 Task: Find connections with filter location Huaiyuan Chengguanzhen with filter topic #jobsearchwith filter profile language German with filter current company Mettl with filter school St. Aloysius College, Mangalore-575003 with filter industry Mobile Food Services with filter service category UX Research with filter keywords title Front Desk Associate
Action: Mouse moved to (498, 80)
Screenshot: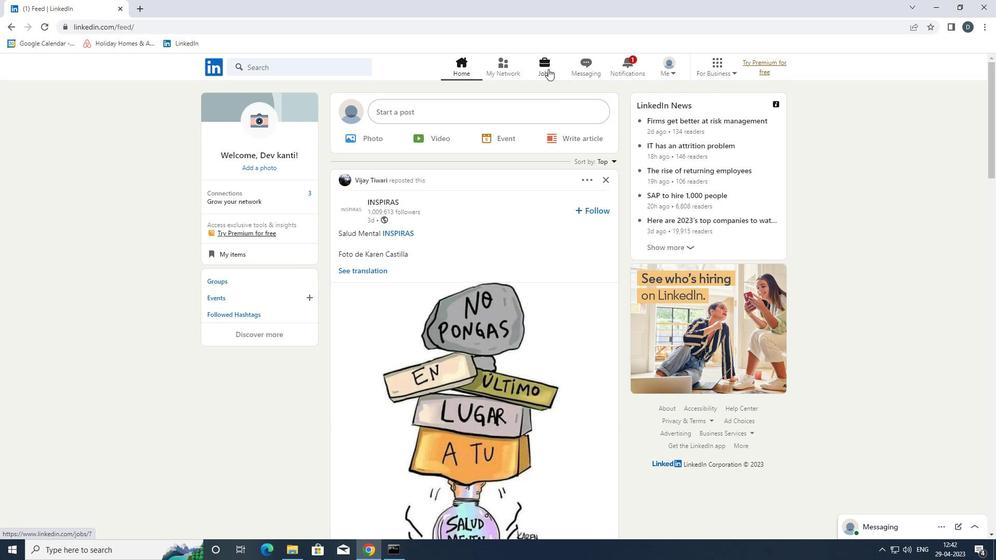 
Action: Mouse pressed left at (498, 80)
Screenshot: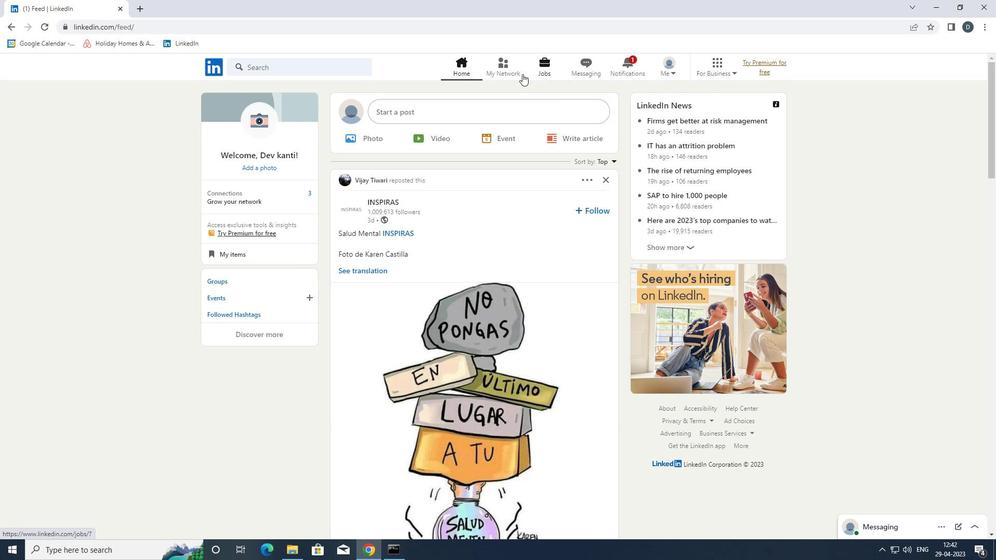 
Action: Mouse moved to (509, 70)
Screenshot: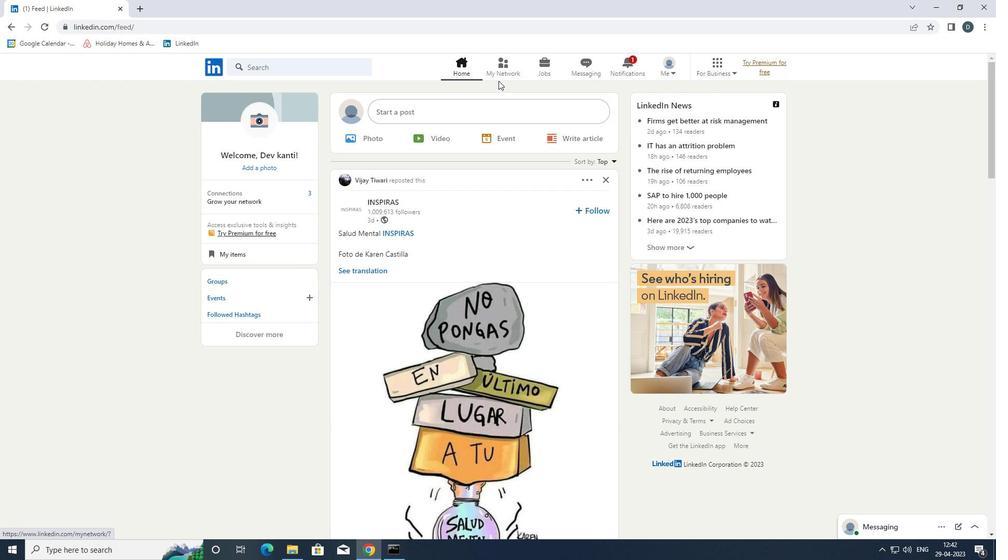 
Action: Mouse pressed left at (509, 70)
Screenshot: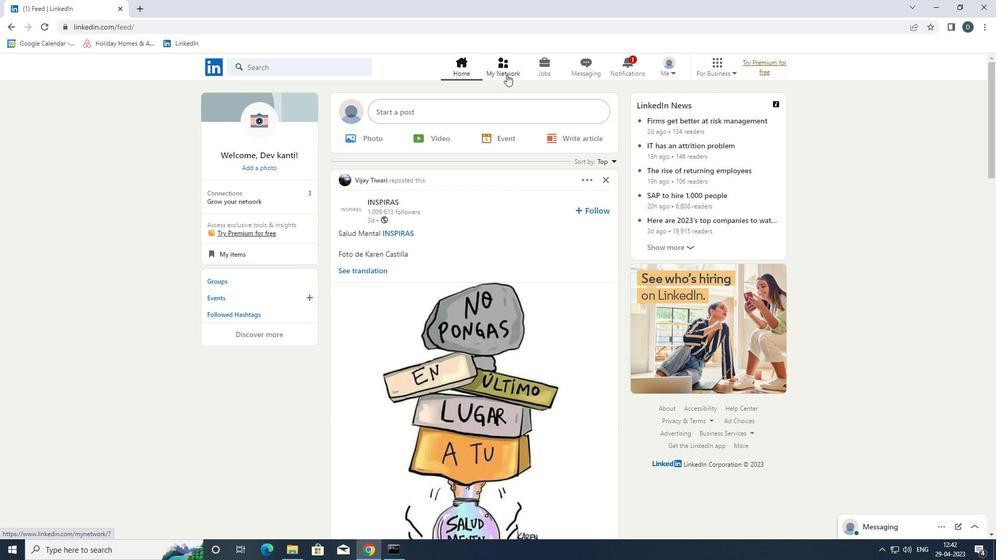 
Action: Mouse moved to (335, 125)
Screenshot: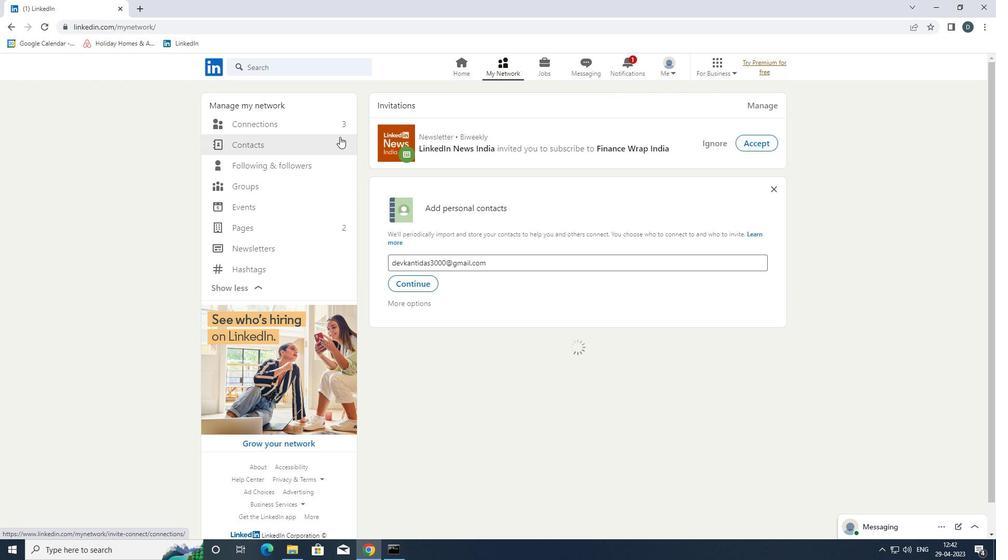 
Action: Mouse pressed left at (335, 125)
Screenshot: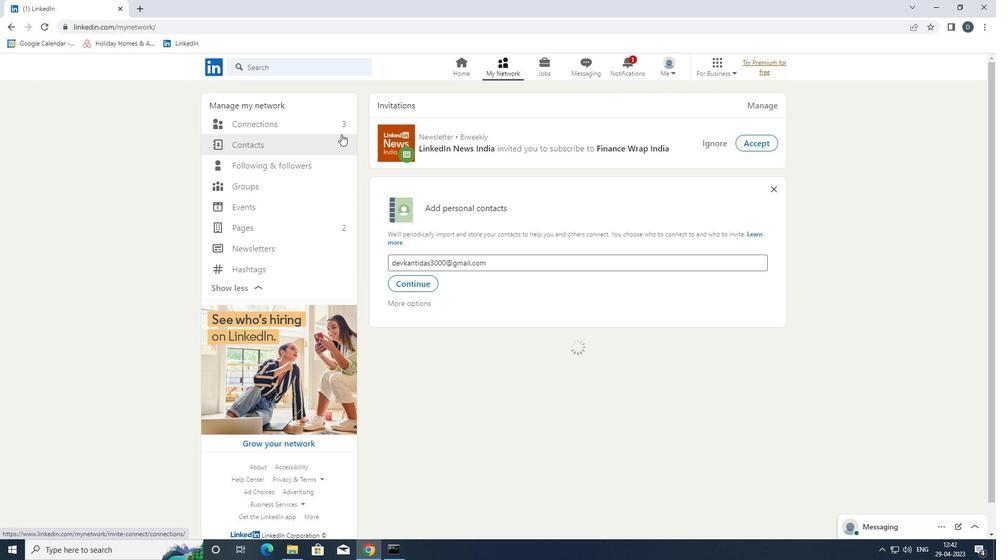 
Action: Mouse moved to (571, 124)
Screenshot: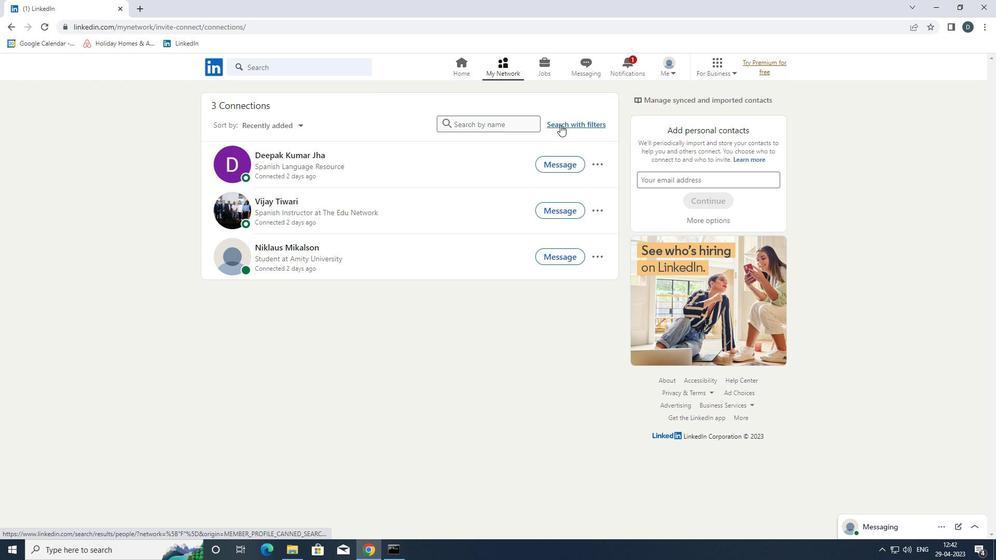 
Action: Mouse pressed left at (571, 124)
Screenshot: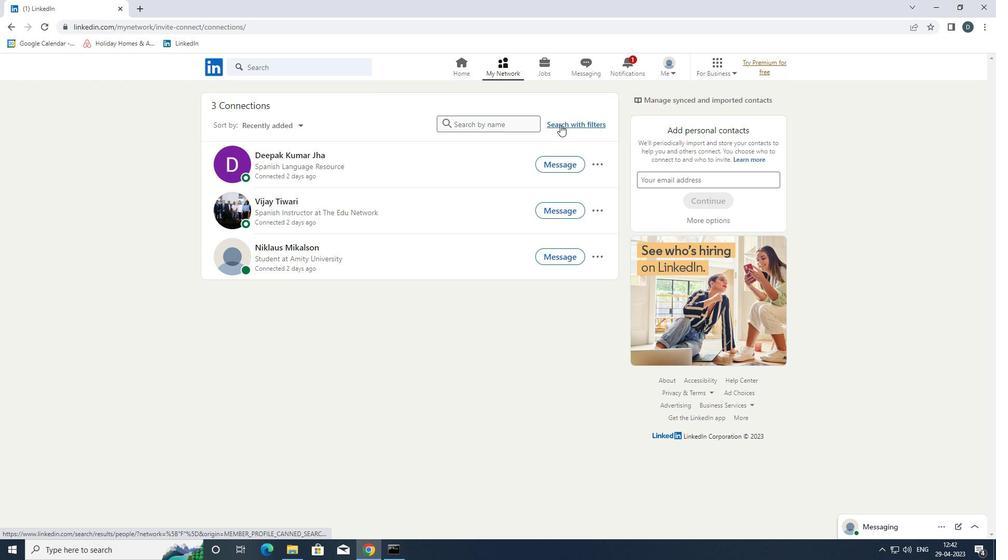 
Action: Mouse moved to (534, 94)
Screenshot: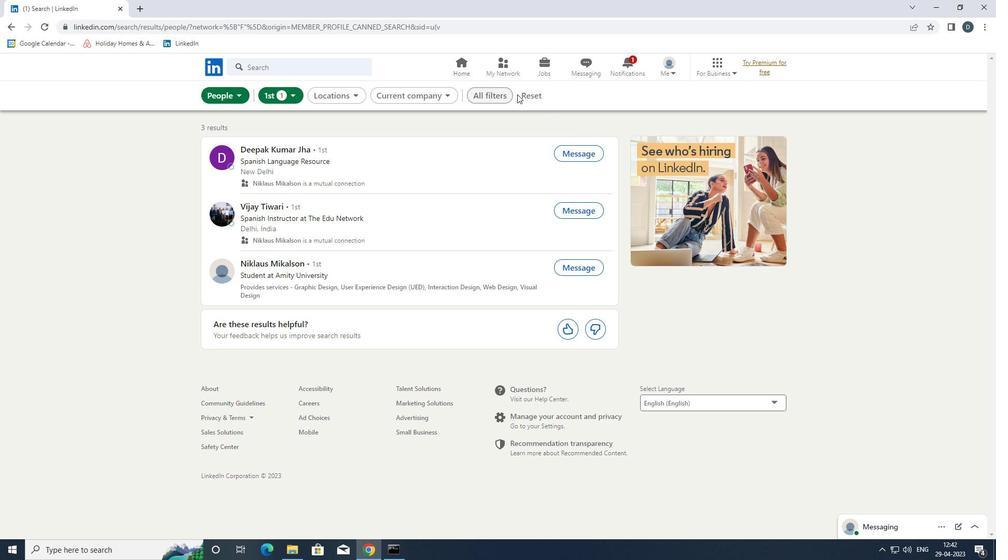 
Action: Mouse pressed left at (534, 94)
Screenshot: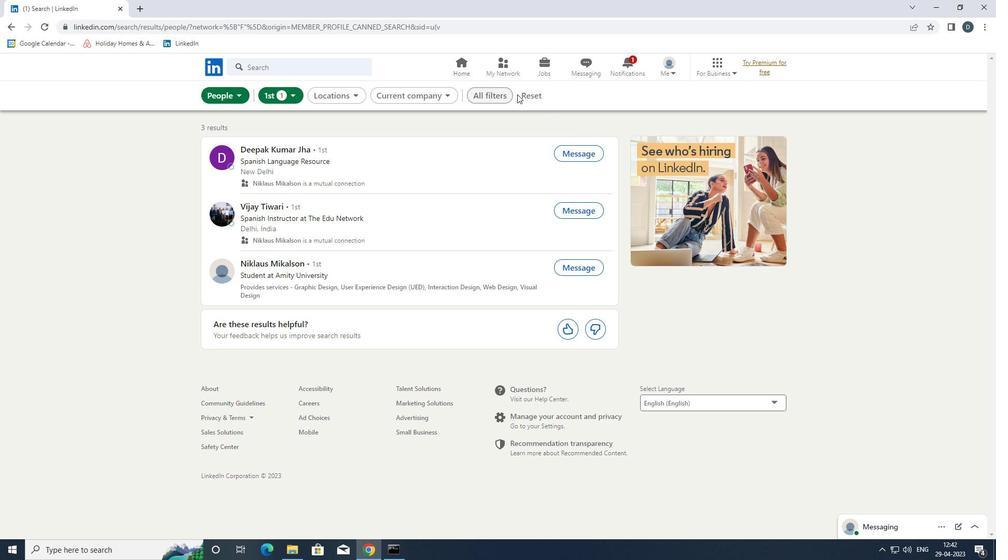 
Action: Mouse moved to (515, 91)
Screenshot: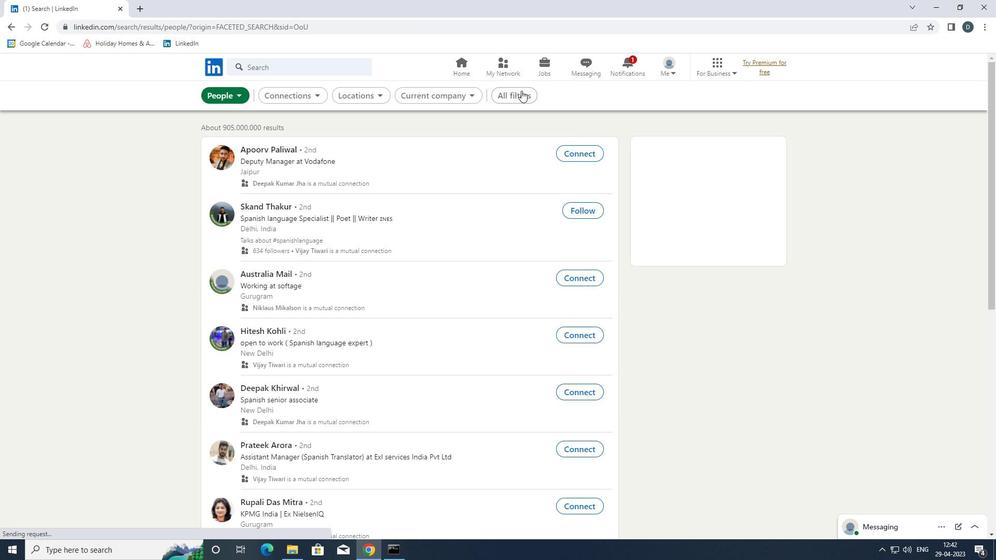 
Action: Mouse pressed left at (515, 91)
Screenshot: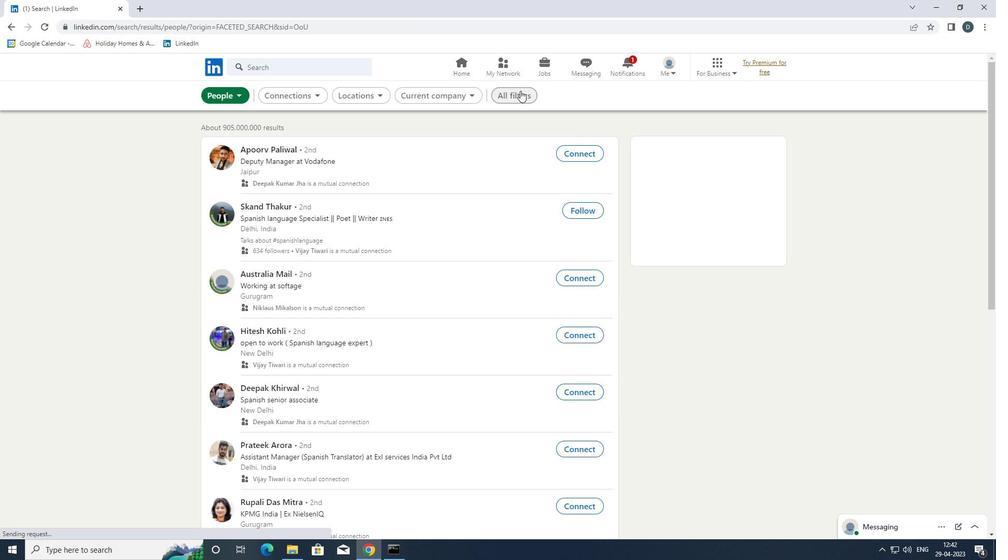 
Action: Mouse moved to (899, 297)
Screenshot: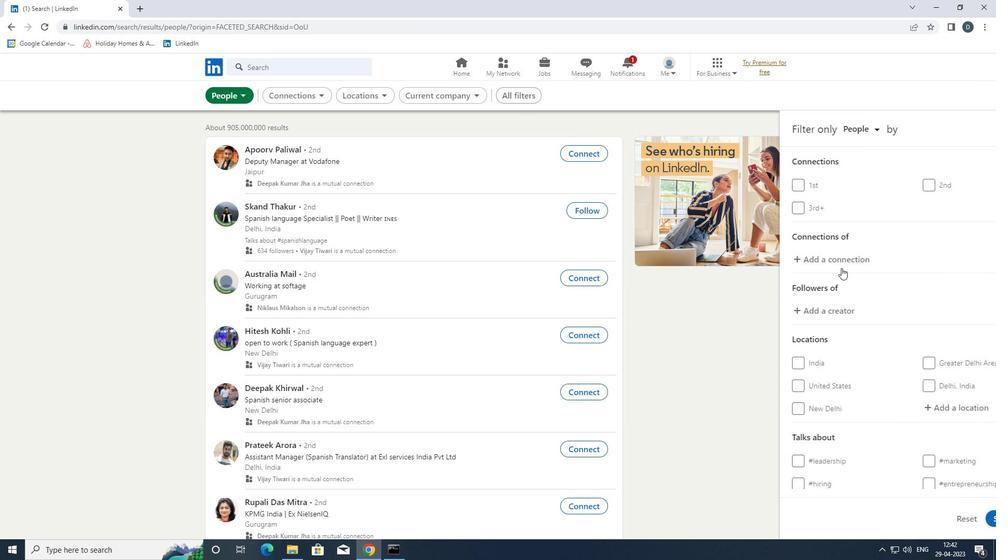 
Action: Mouse scrolled (899, 296) with delta (0, 0)
Screenshot: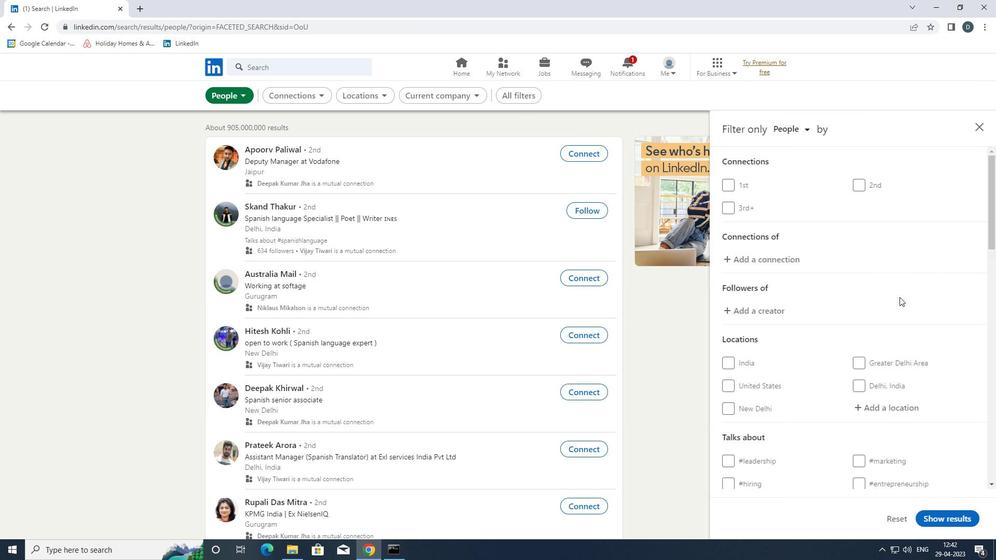 
Action: Mouse scrolled (899, 296) with delta (0, 0)
Screenshot: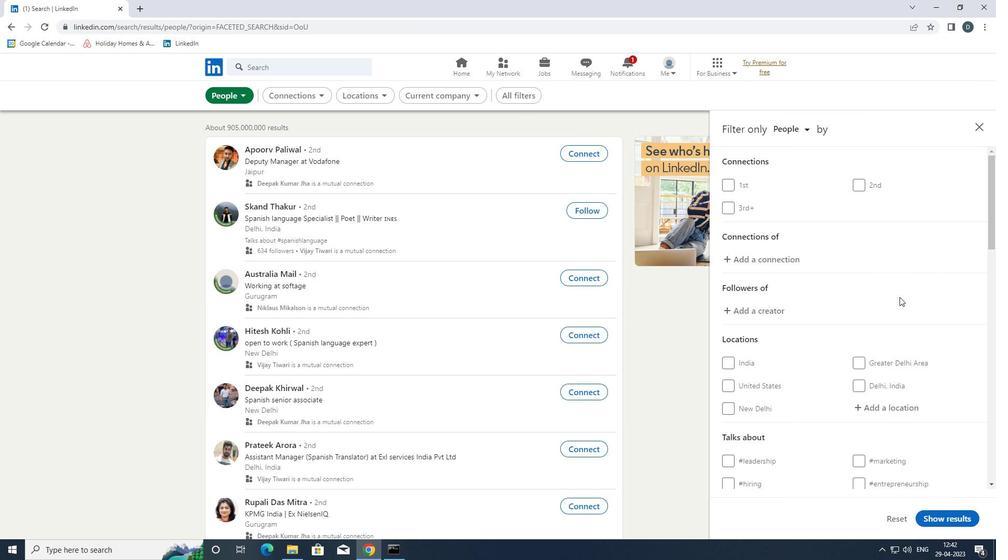 
Action: Mouse scrolled (899, 296) with delta (0, 0)
Screenshot: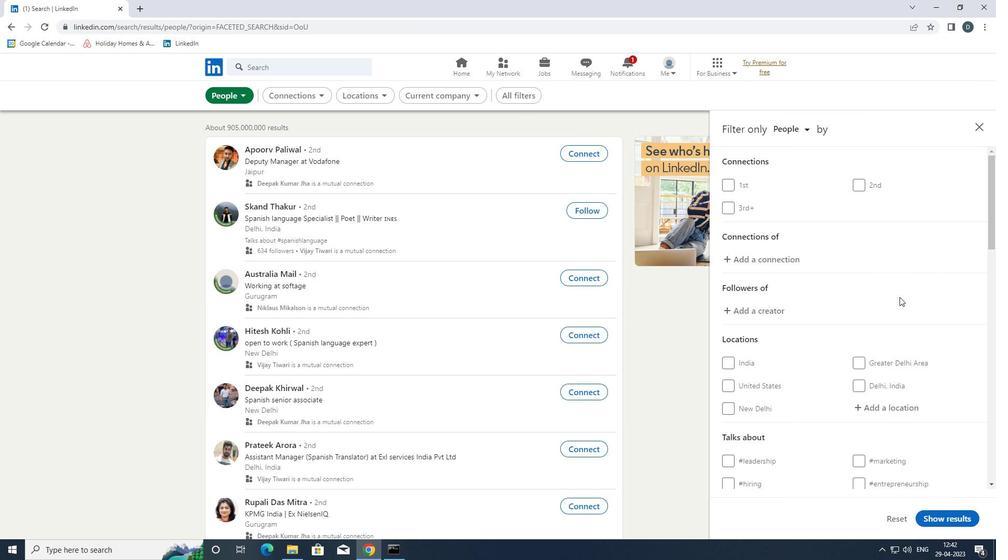
Action: Mouse moved to (897, 254)
Screenshot: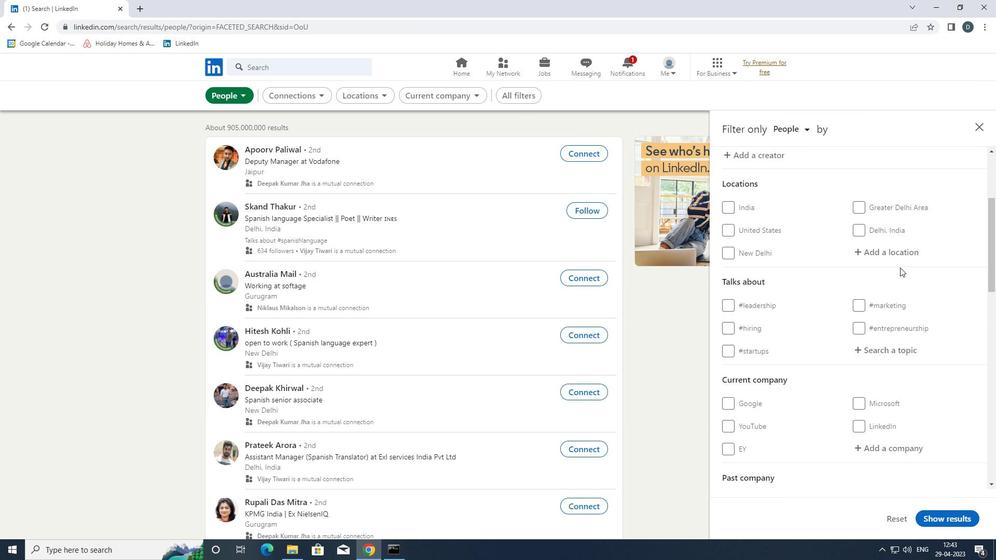 
Action: Mouse pressed left at (897, 254)
Screenshot: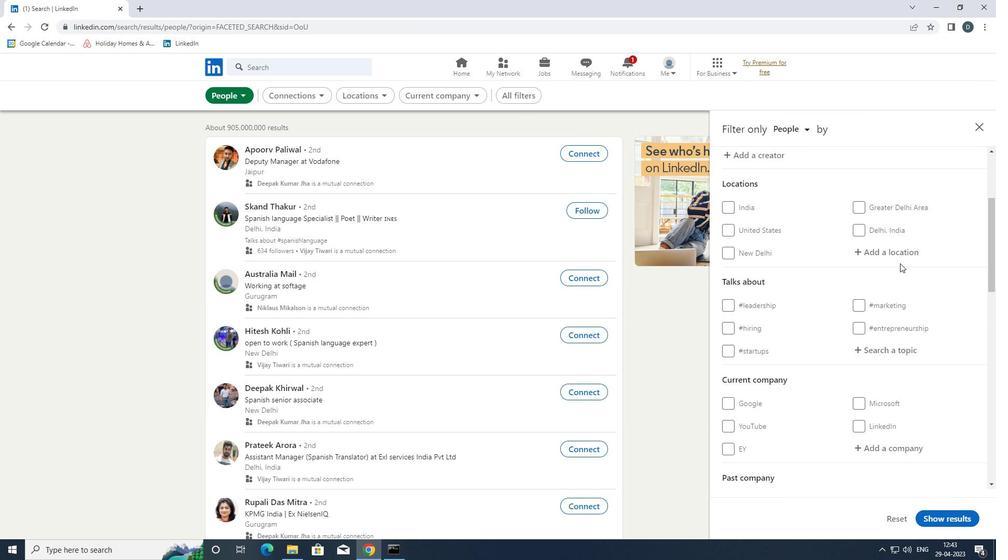 
Action: Key pressed <Key.shift>HUAIYUAN<Key.space><Key.shift>CHENG<Key.backspace><Key.backspace><Key.backspace><Key.backspace>HENGGUANZHEN
Screenshot: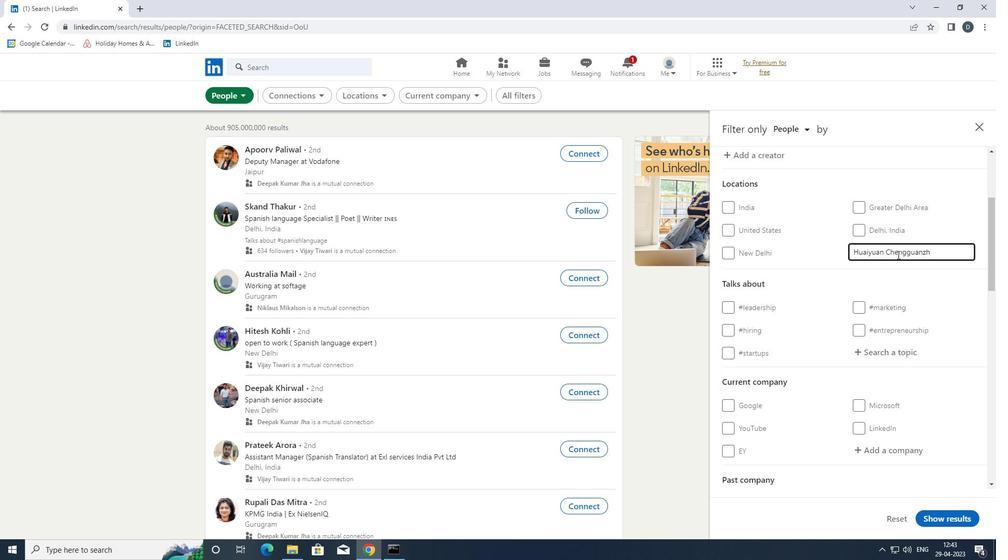 
Action: Mouse moved to (894, 346)
Screenshot: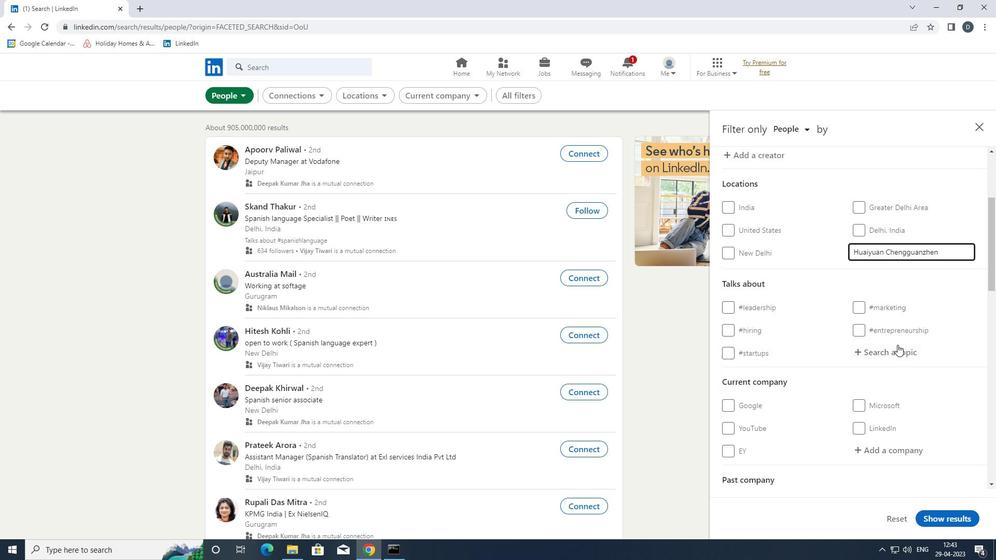 
Action: Mouse pressed left at (894, 346)
Screenshot: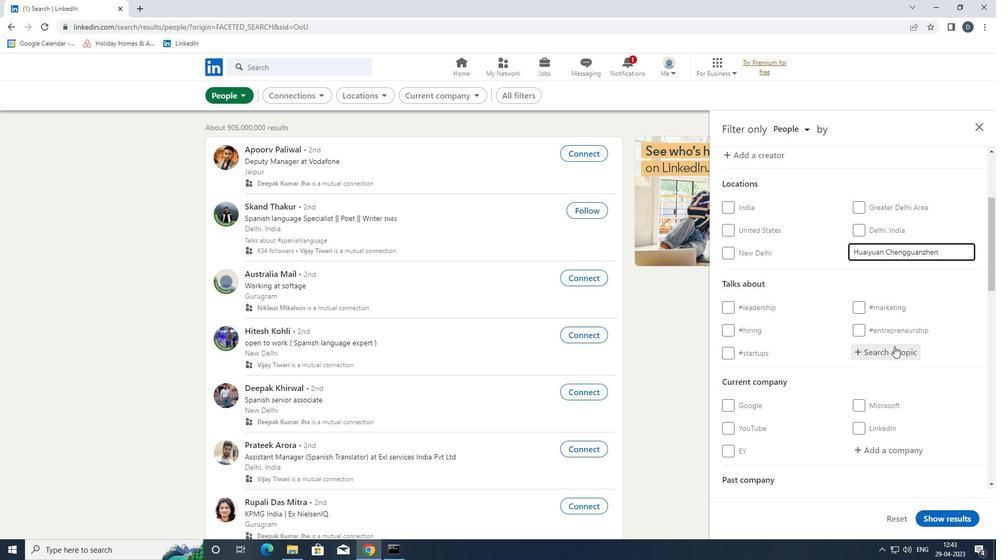 
Action: Key pressed <Key.shift>#JOBSEARCH
Screenshot: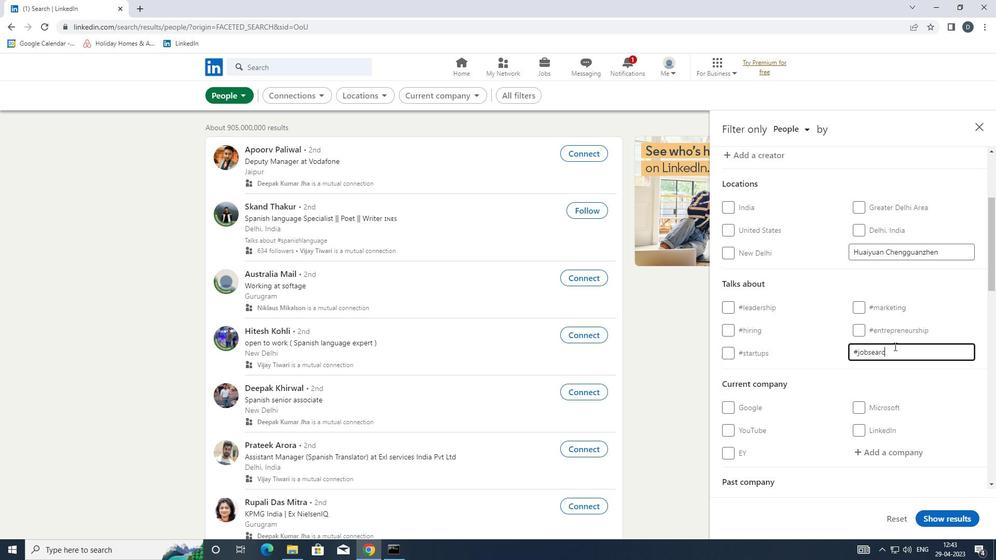 
Action: Mouse moved to (898, 339)
Screenshot: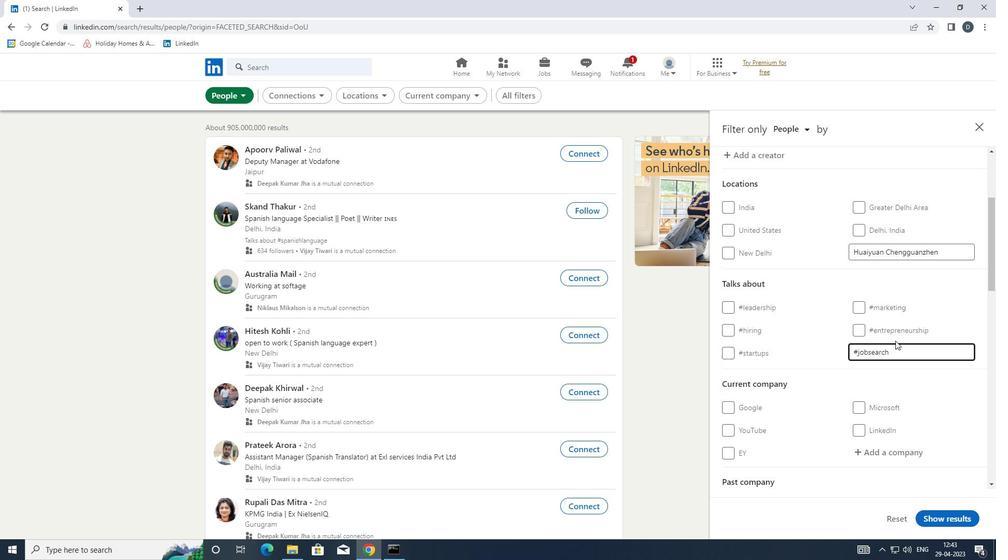 
Action: Mouse scrolled (898, 339) with delta (0, 0)
Screenshot: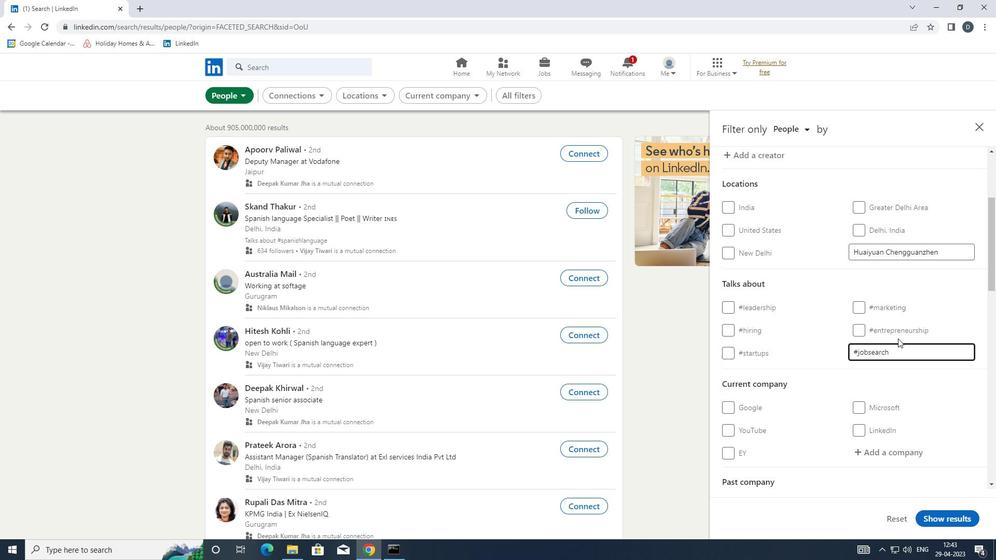
Action: Mouse scrolled (898, 339) with delta (0, 0)
Screenshot: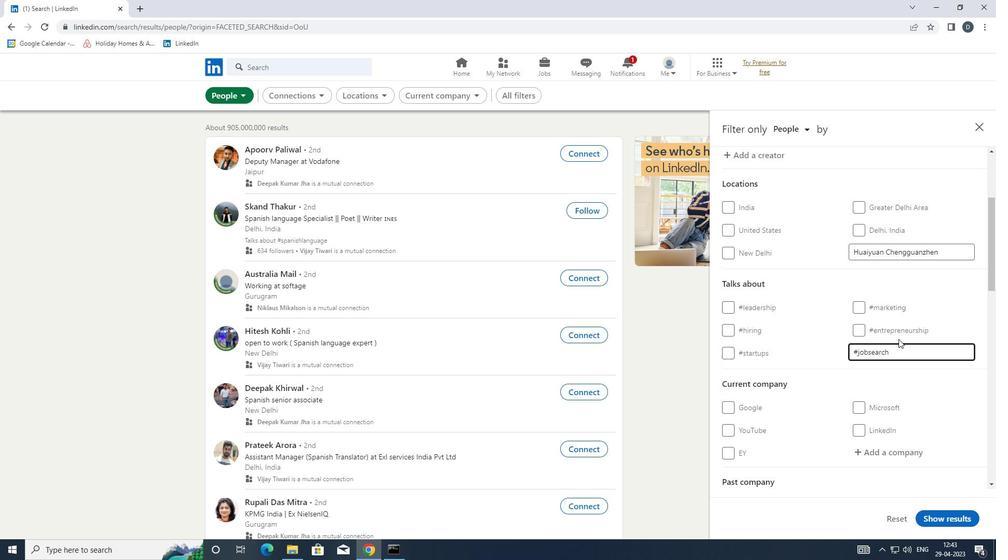
Action: Mouse scrolled (898, 339) with delta (0, 0)
Screenshot: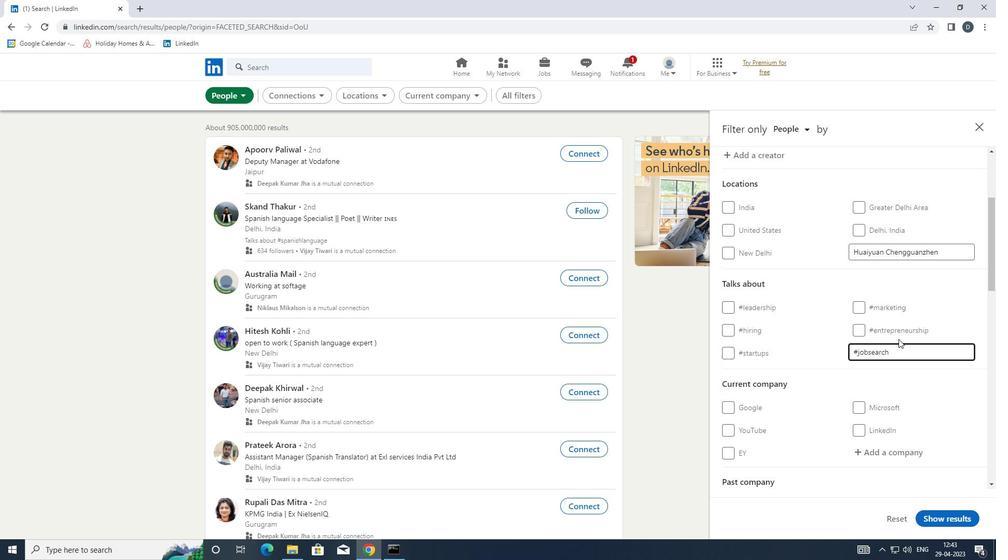 
Action: Mouse moved to (909, 303)
Screenshot: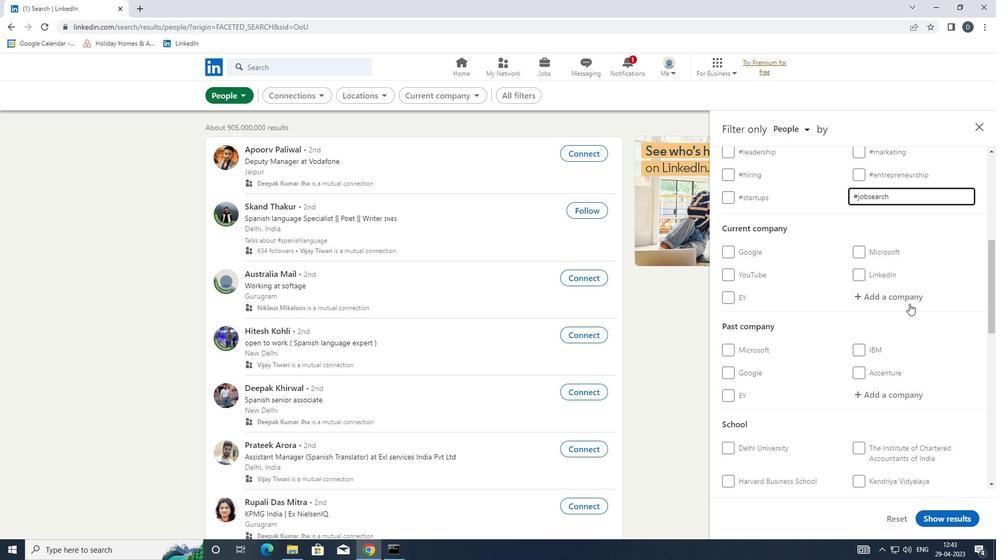 
Action: Mouse scrolled (909, 303) with delta (0, 0)
Screenshot: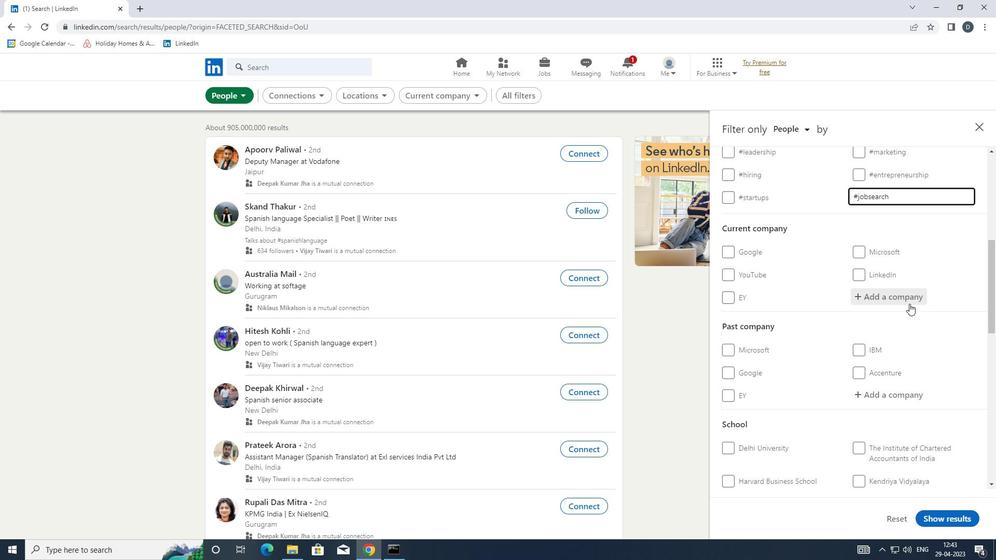 
Action: Mouse scrolled (909, 303) with delta (0, 0)
Screenshot: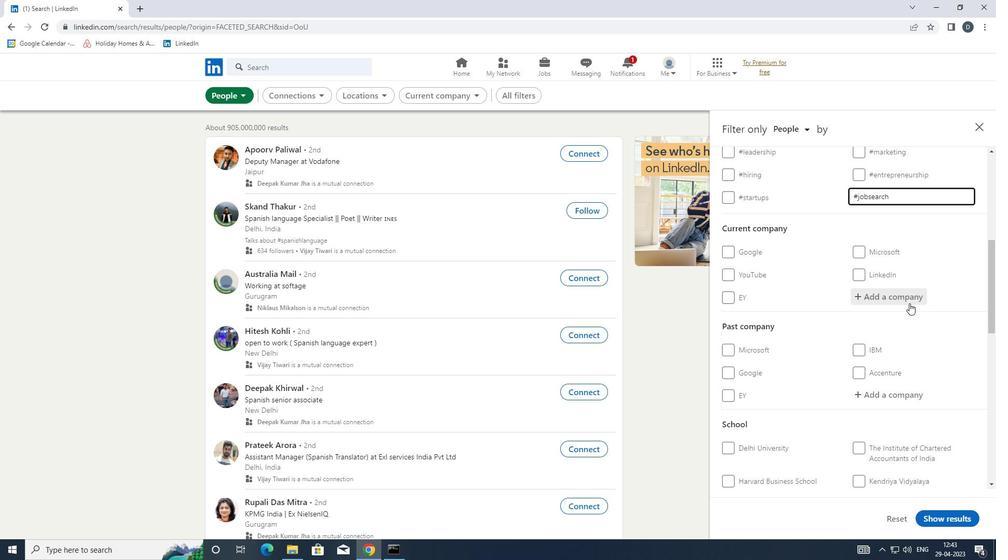 
Action: Mouse scrolled (909, 303) with delta (0, 0)
Screenshot: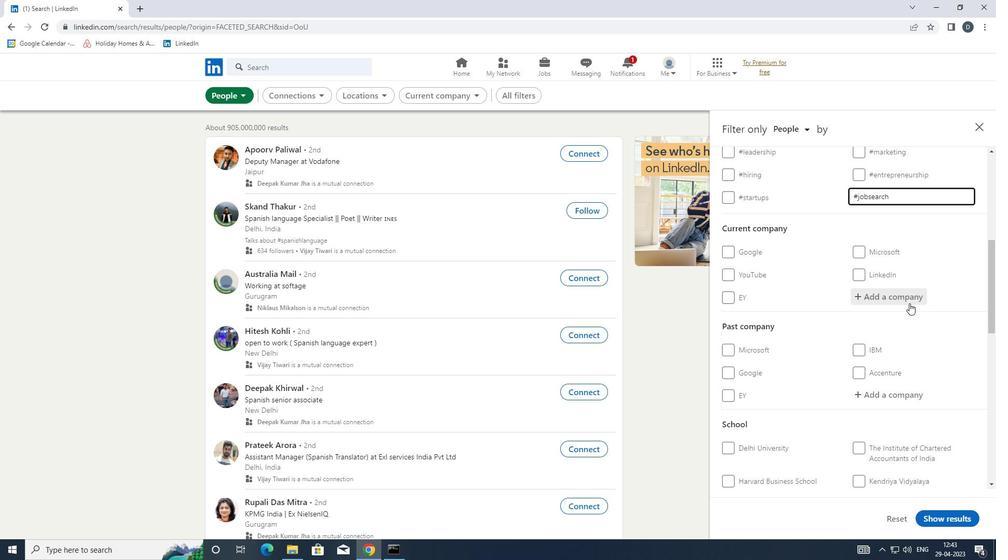 
Action: Mouse scrolled (909, 303) with delta (0, 0)
Screenshot: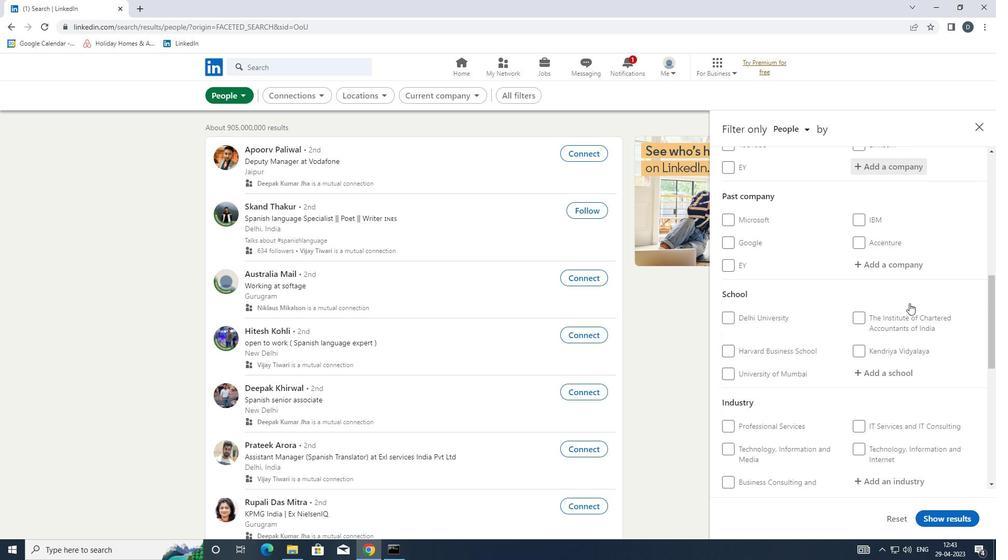
Action: Mouse scrolled (909, 303) with delta (0, 0)
Screenshot: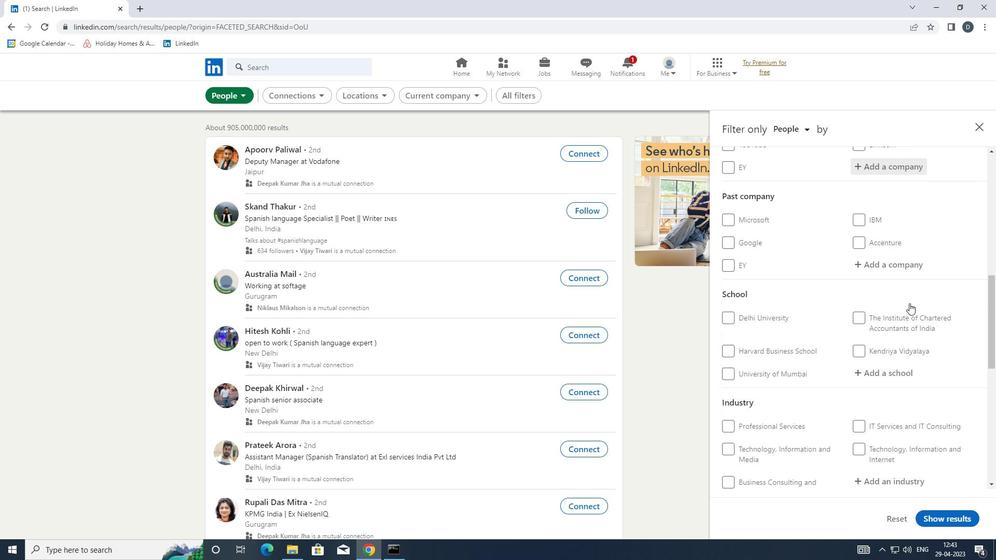 
Action: Mouse scrolled (909, 303) with delta (0, 0)
Screenshot: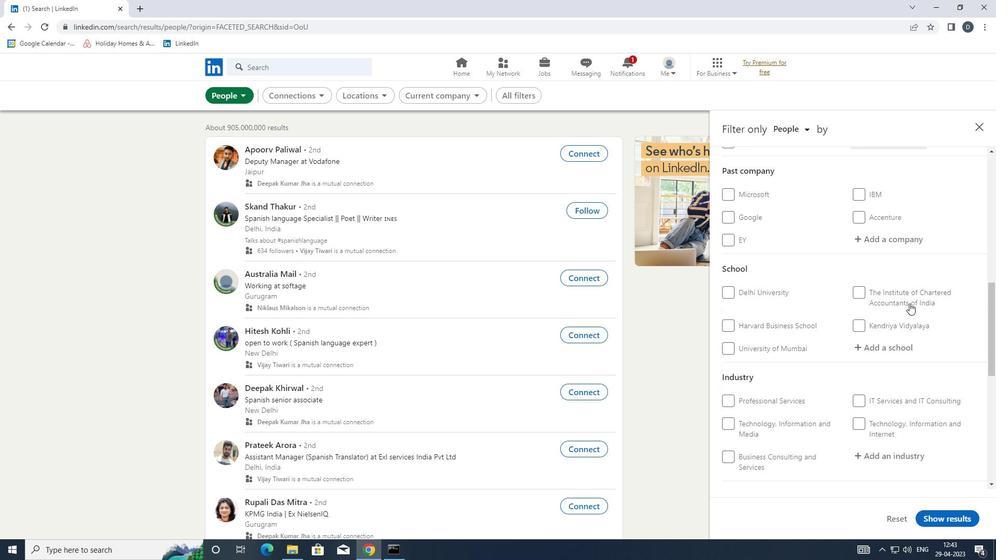 
Action: Mouse moved to (907, 303)
Screenshot: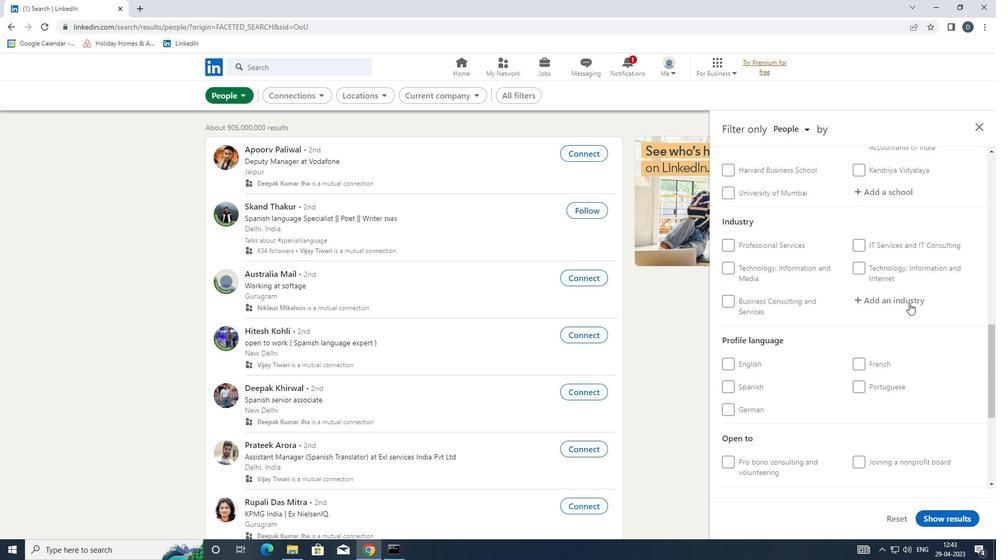 
Action: Mouse scrolled (907, 303) with delta (0, 0)
Screenshot: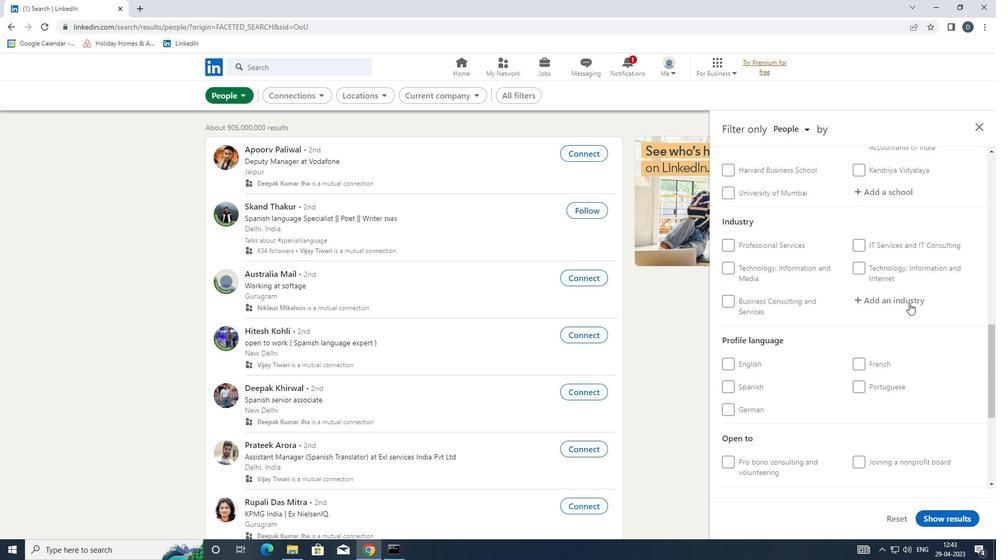 
Action: Mouse scrolled (907, 303) with delta (0, 0)
Screenshot: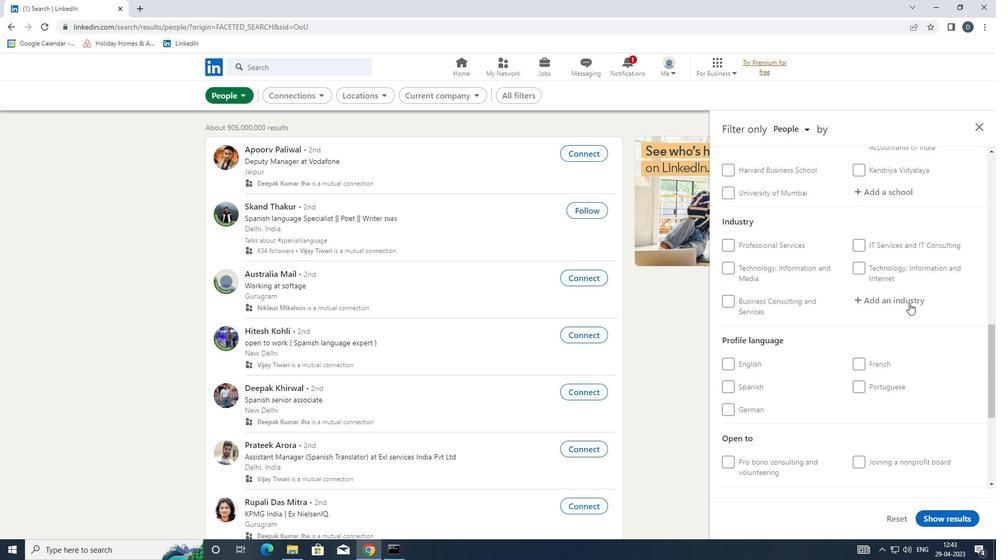 
Action: Mouse scrolled (907, 303) with delta (0, 0)
Screenshot: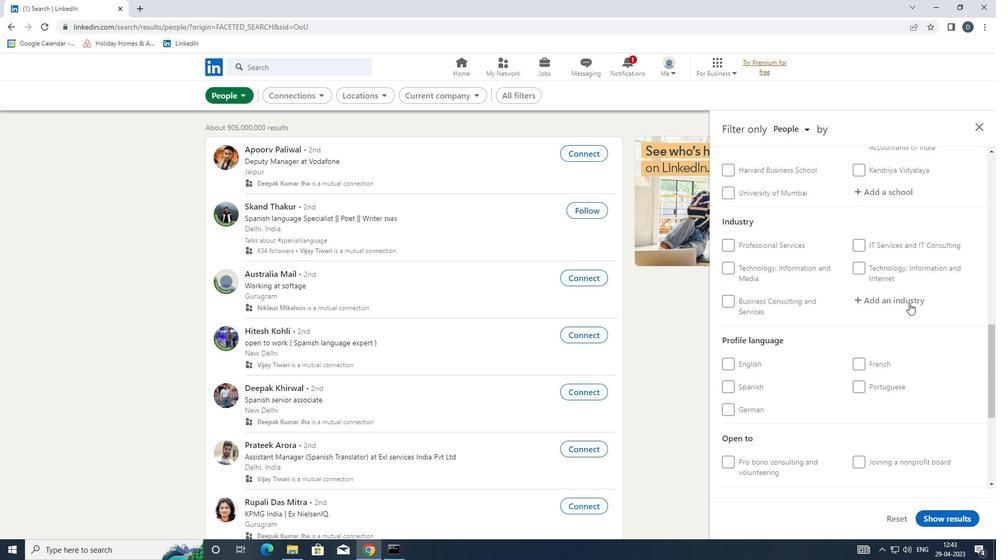 
Action: Mouse moved to (738, 250)
Screenshot: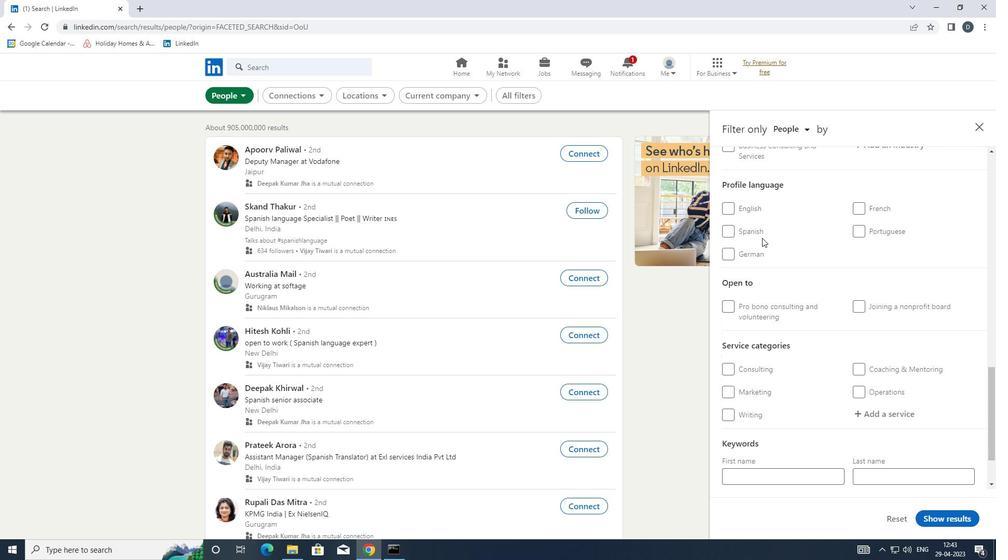 
Action: Mouse pressed left at (738, 250)
Screenshot: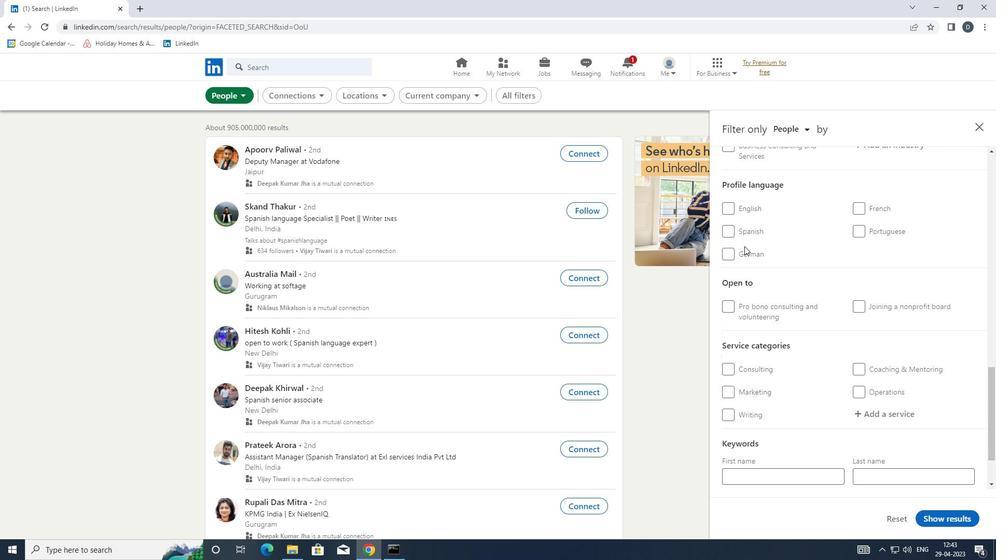 
Action: Mouse moved to (847, 289)
Screenshot: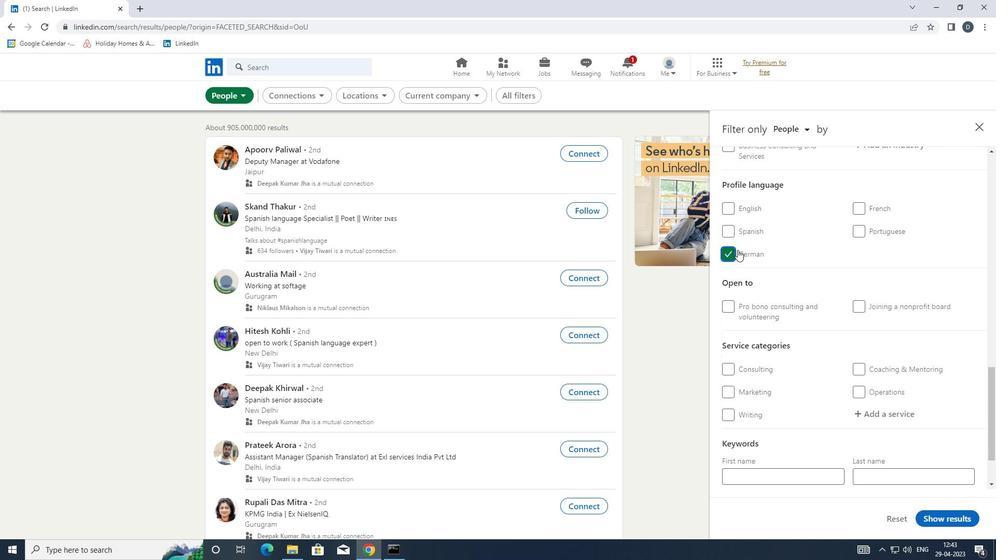 
Action: Mouse scrolled (847, 289) with delta (0, 0)
Screenshot: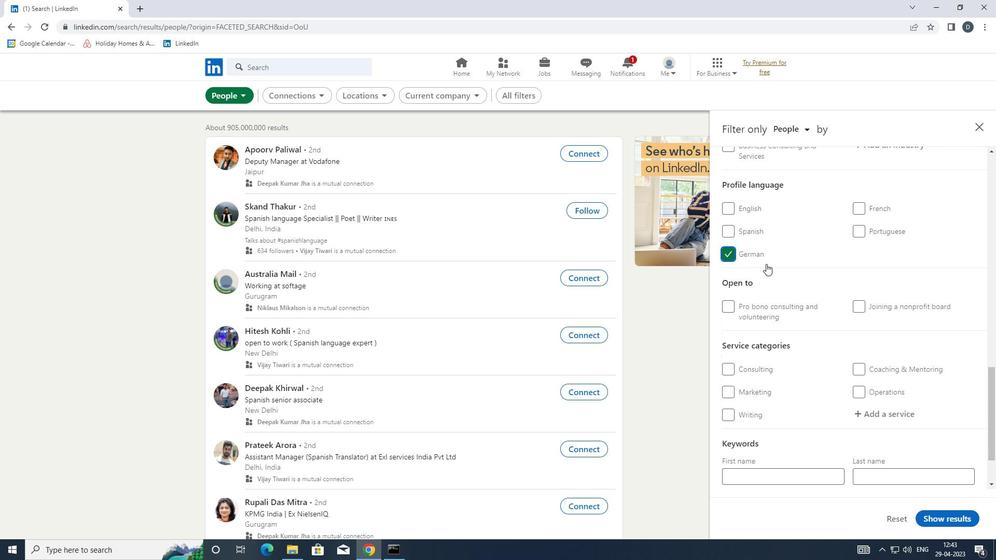 
Action: Mouse scrolled (847, 289) with delta (0, 0)
Screenshot: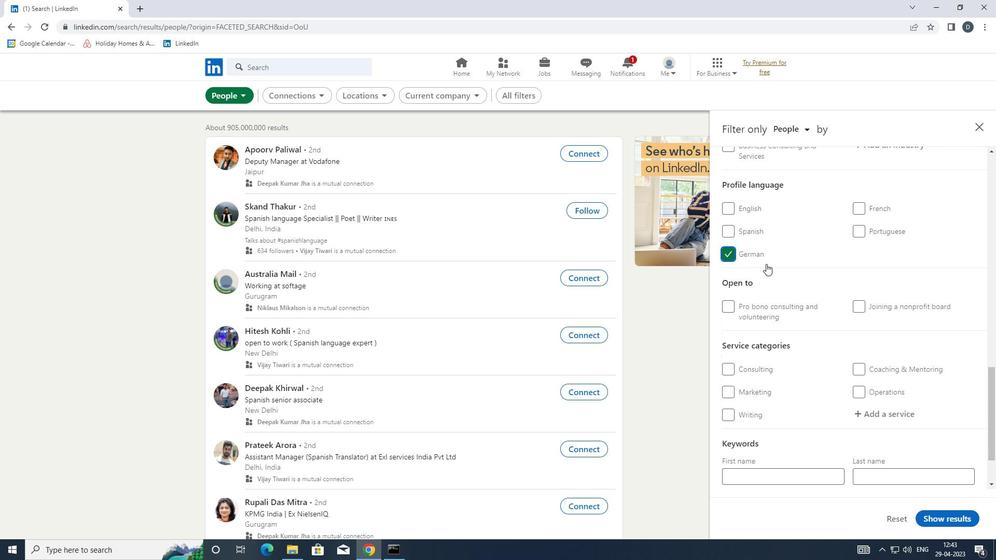 
Action: Mouse scrolled (847, 289) with delta (0, 0)
Screenshot: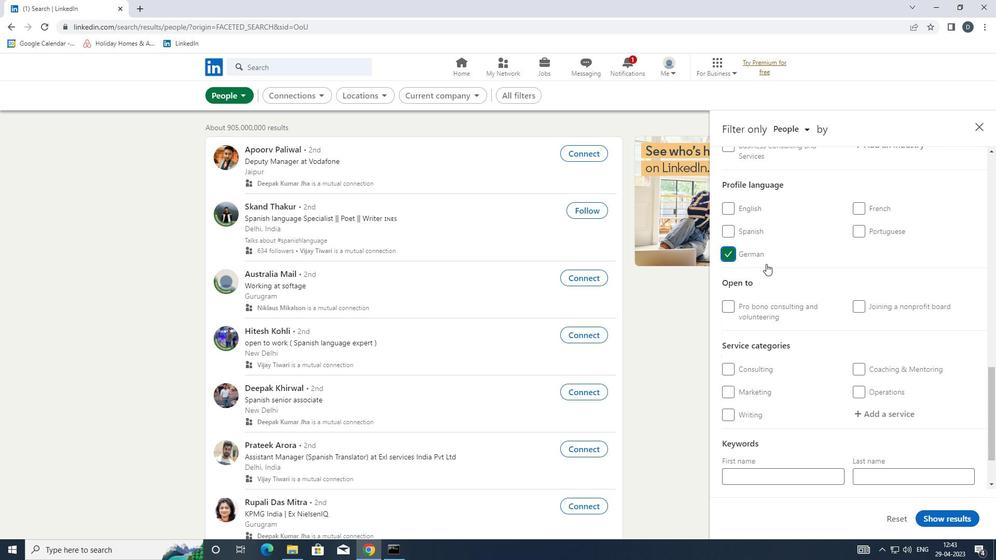 
Action: Mouse scrolled (847, 289) with delta (0, 0)
Screenshot: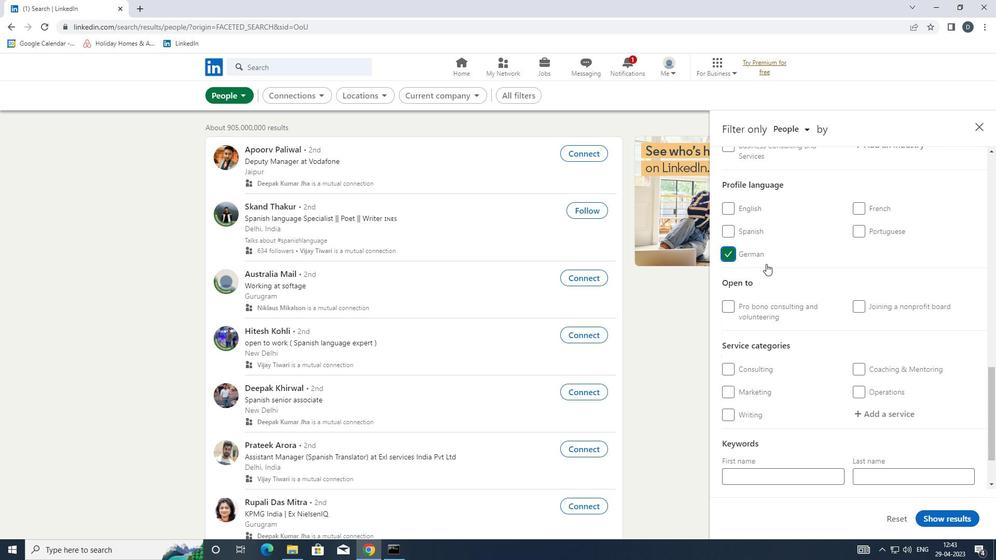 
Action: Mouse scrolled (847, 289) with delta (0, 0)
Screenshot: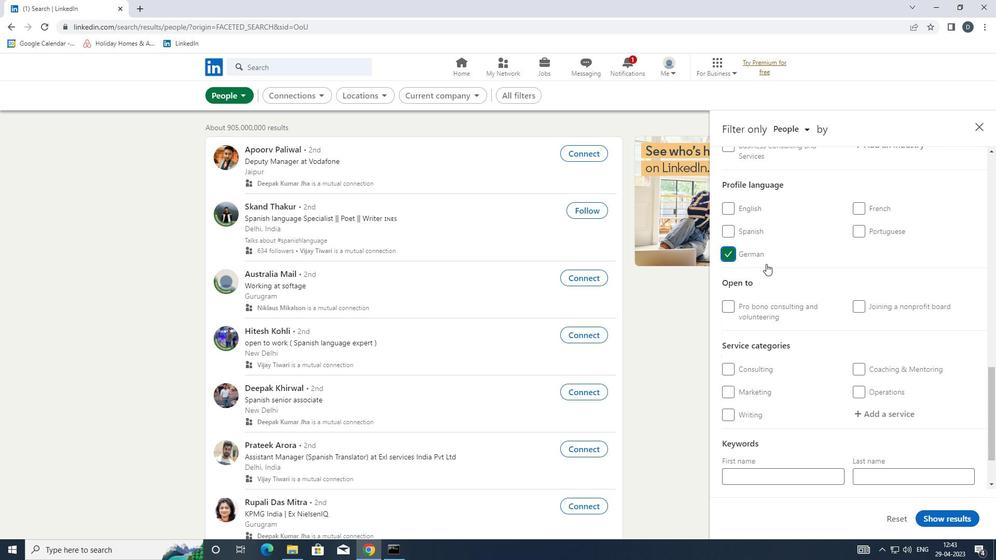 
Action: Mouse scrolled (847, 289) with delta (0, 0)
Screenshot: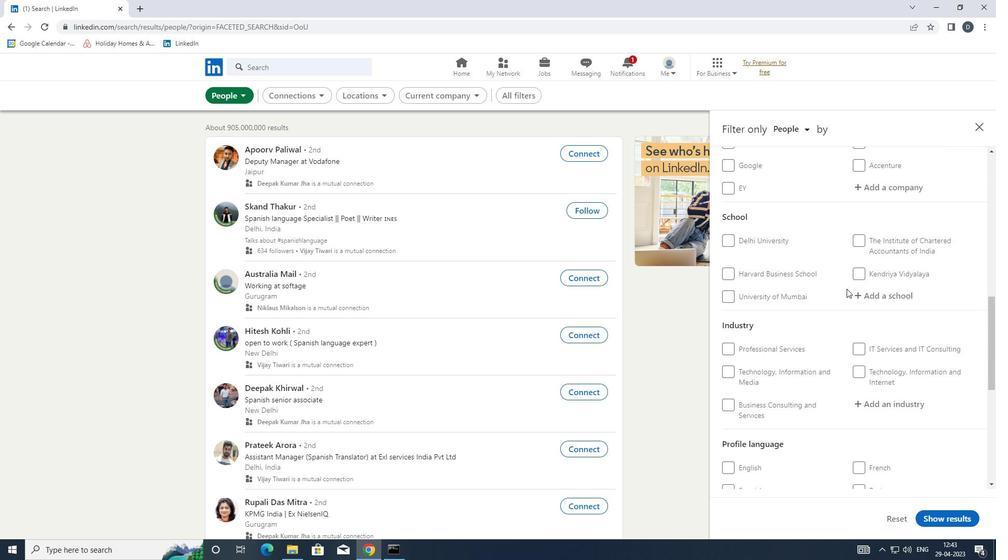 
Action: Mouse scrolled (847, 289) with delta (0, 0)
Screenshot: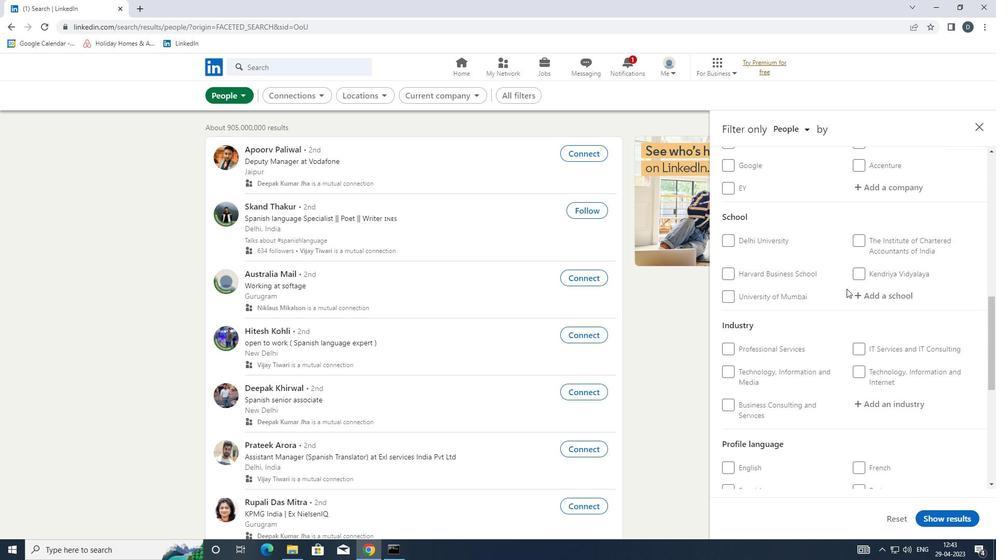 
Action: Mouse moved to (870, 280)
Screenshot: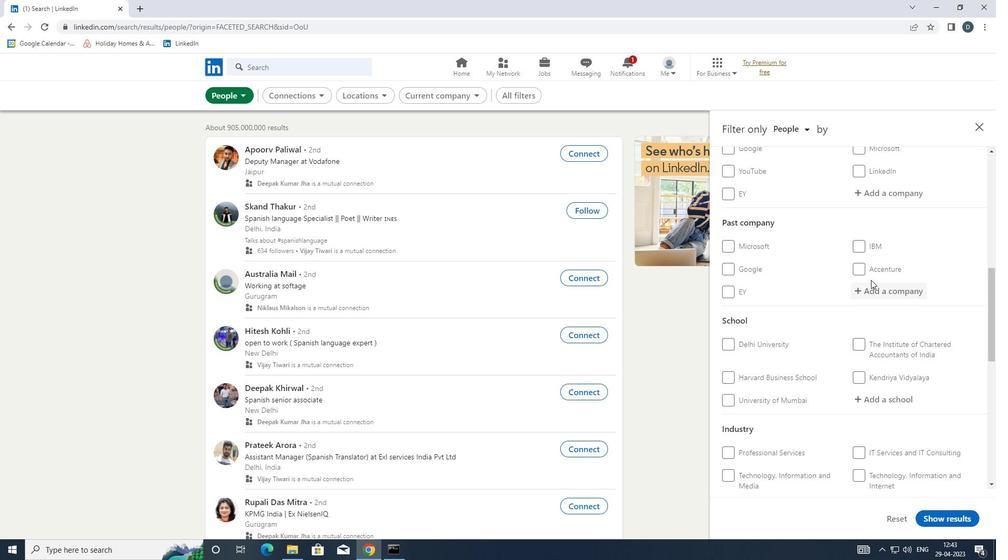 
Action: Mouse scrolled (870, 280) with delta (0, 0)
Screenshot: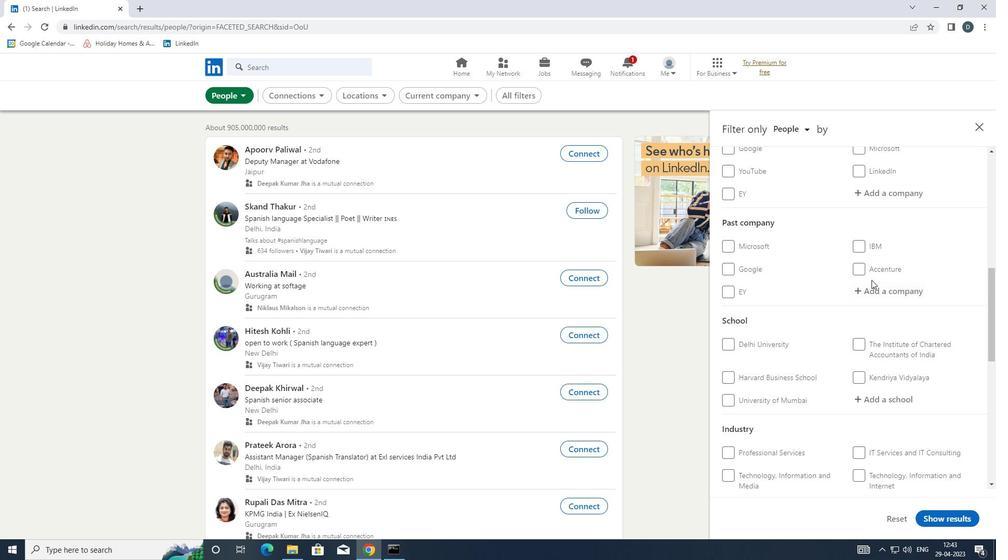 
Action: Mouse scrolled (870, 280) with delta (0, 0)
Screenshot: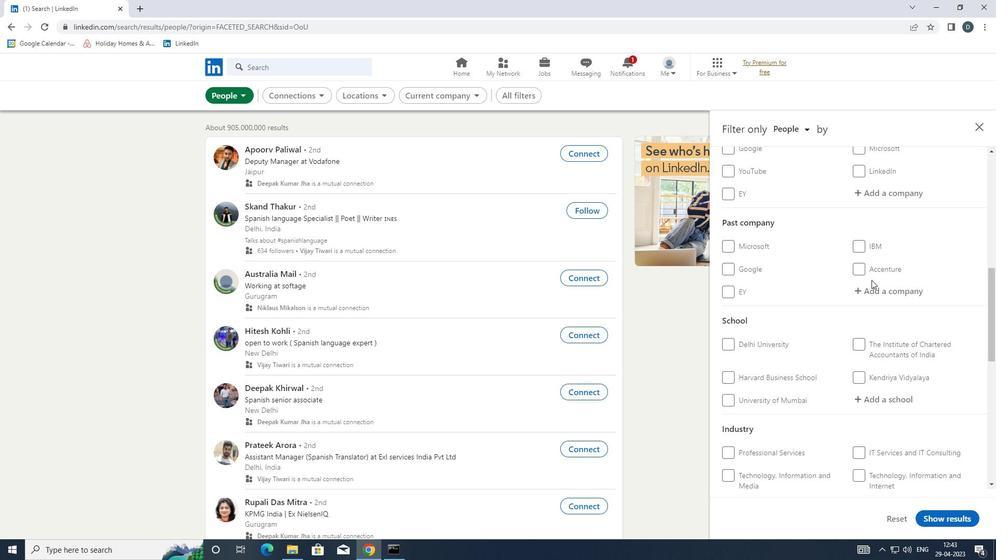 
Action: Mouse moved to (873, 298)
Screenshot: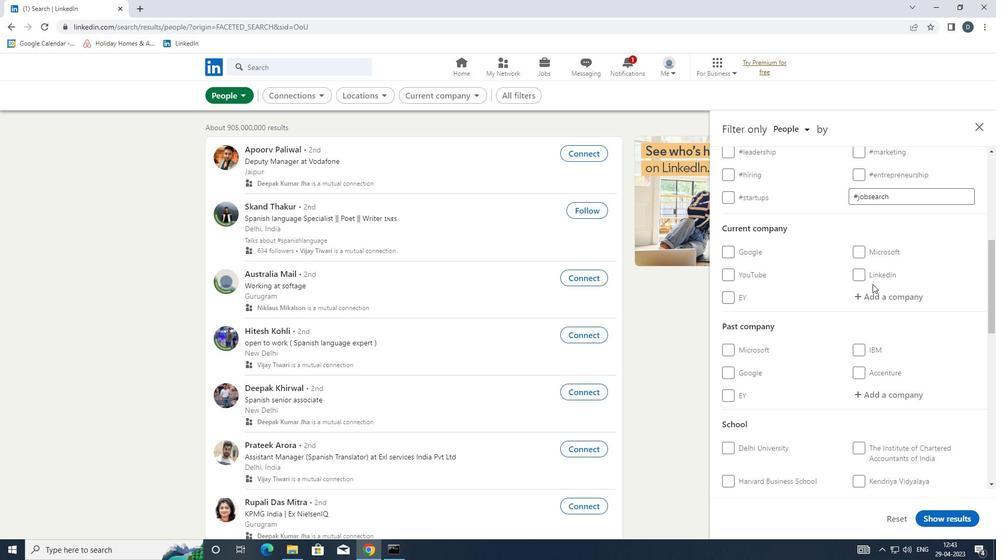 
Action: Mouse pressed left at (873, 298)
Screenshot: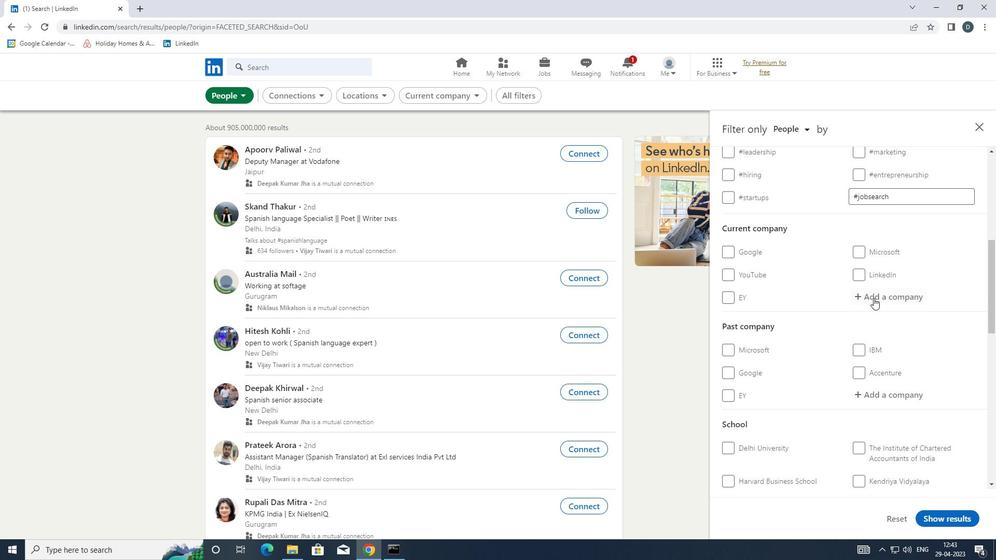 
Action: Key pressed <Key.shift>METTL
Screenshot: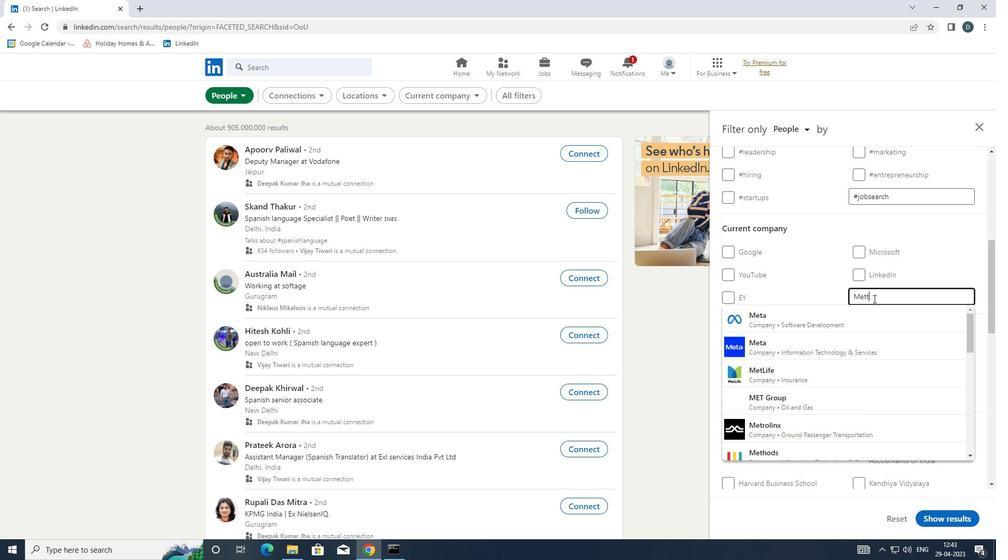 
Action: Mouse moved to (874, 323)
Screenshot: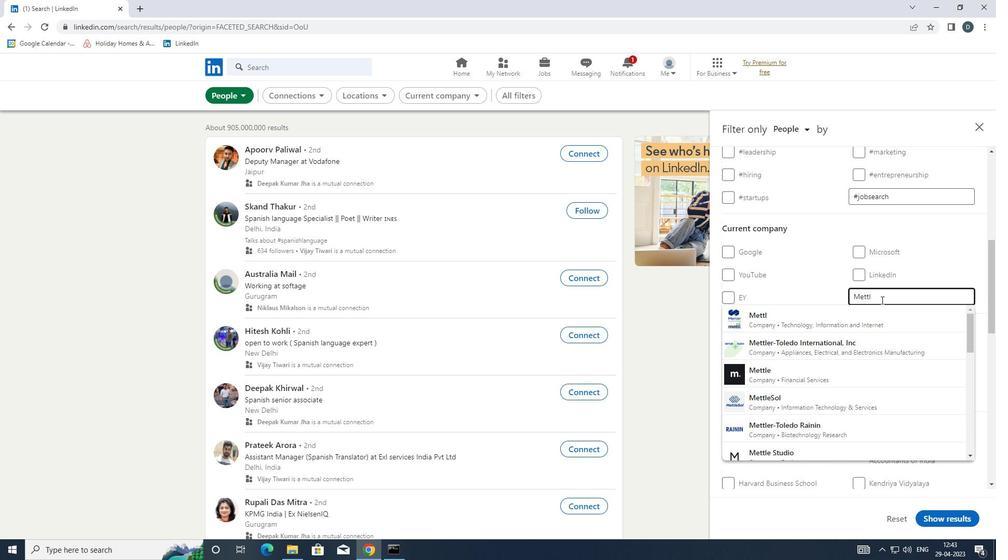 
Action: Mouse pressed left at (874, 323)
Screenshot: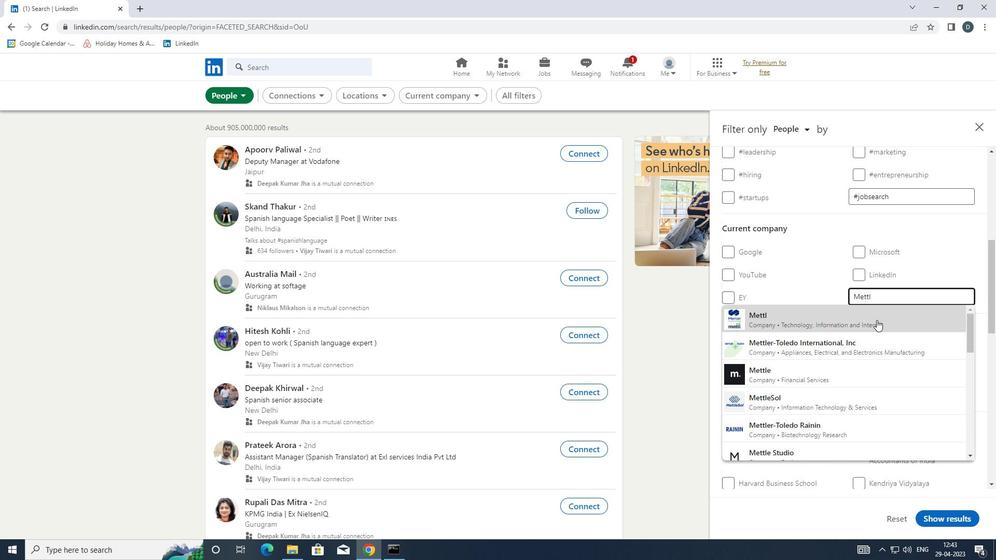 
Action: Mouse scrolled (874, 323) with delta (0, 0)
Screenshot: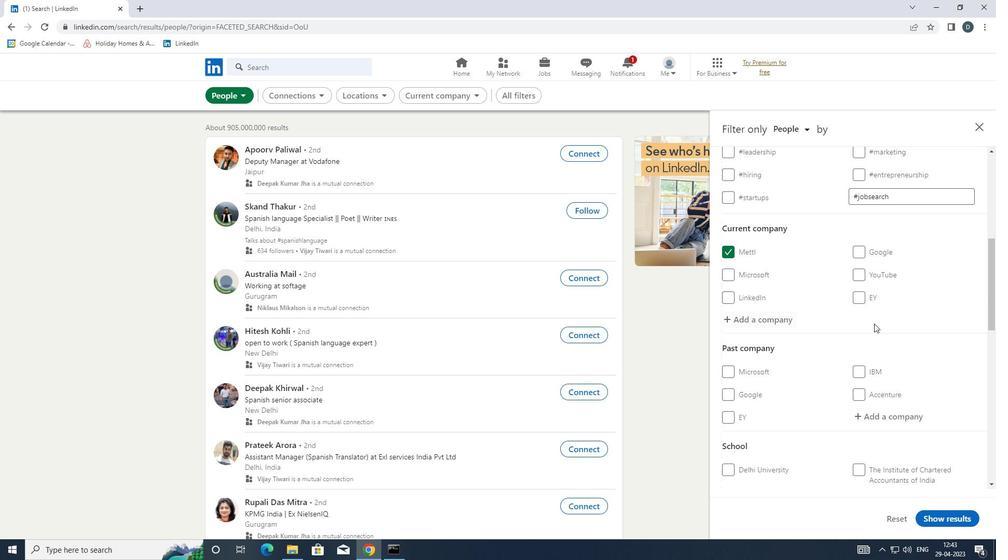 
Action: Mouse scrolled (874, 323) with delta (0, 0)
Screenshot: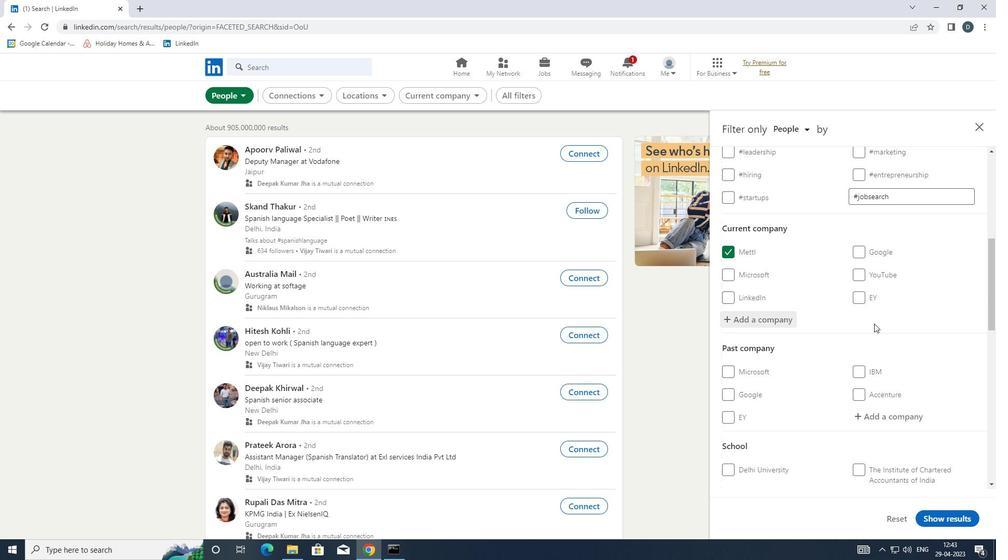 
Action: Mouse scrolled (874, 323) with delta (0, 0)
Screenshot: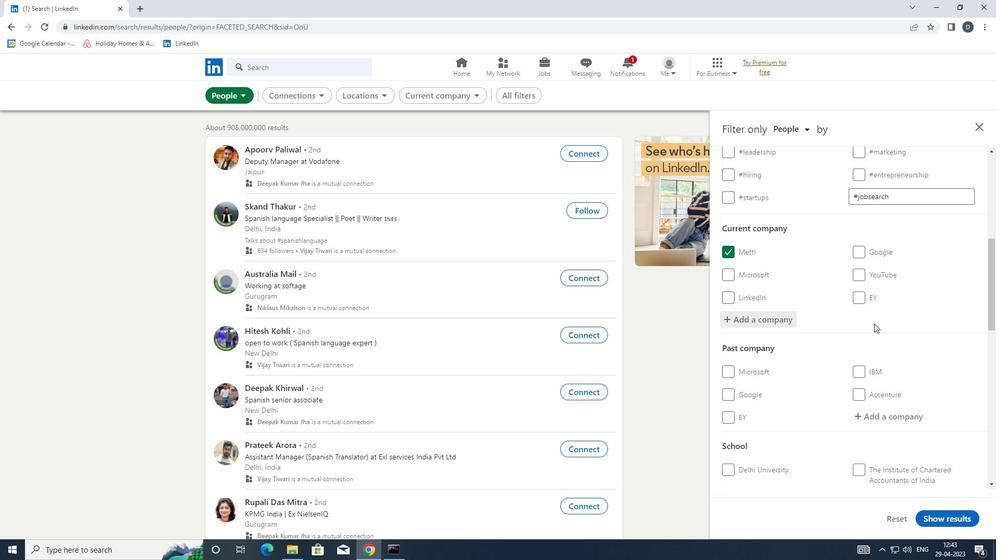 
Action: Mouse moved to (881, 367)
Screenshot: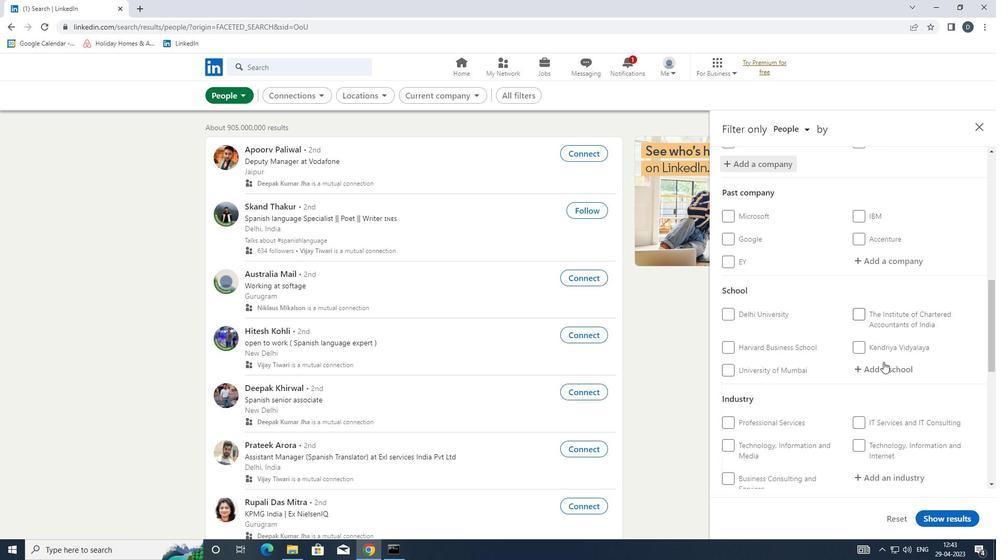 
Action: Mouse pressed left at (881, 367)
Screenshot: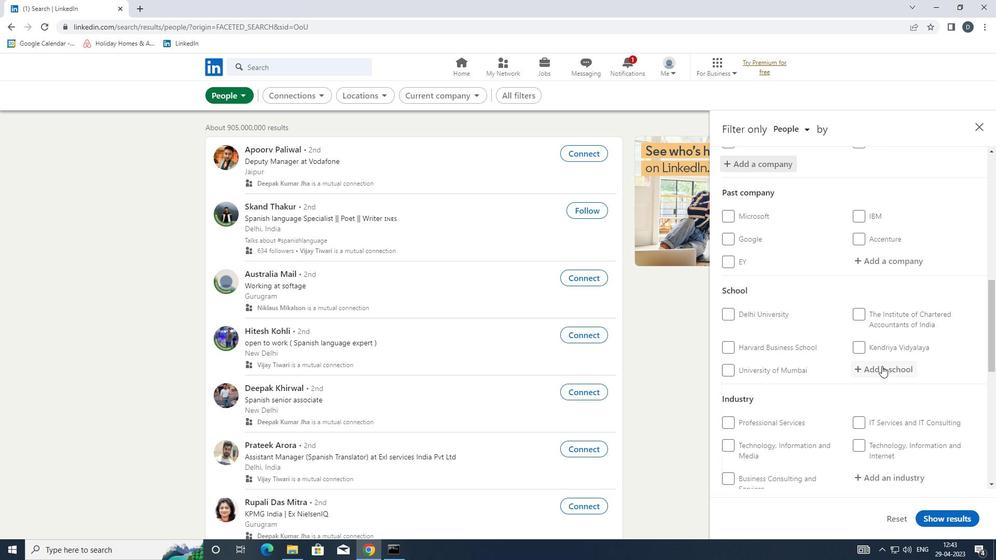 
Action: Key pressed <Key.shift>ST.<Key.space><Key.shift>ALOY
Screenshot: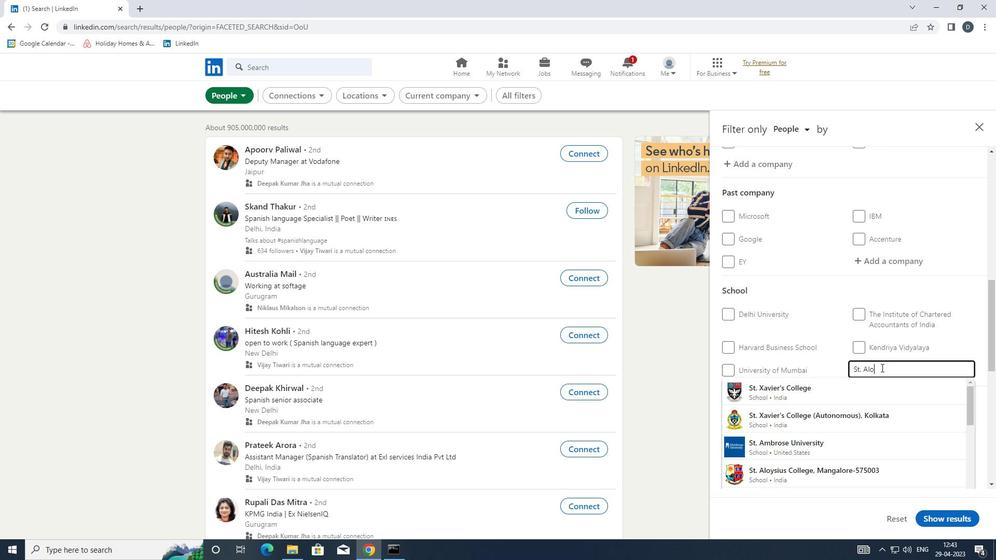 
Action: Mouse moved to (885, 388)
Screenshot: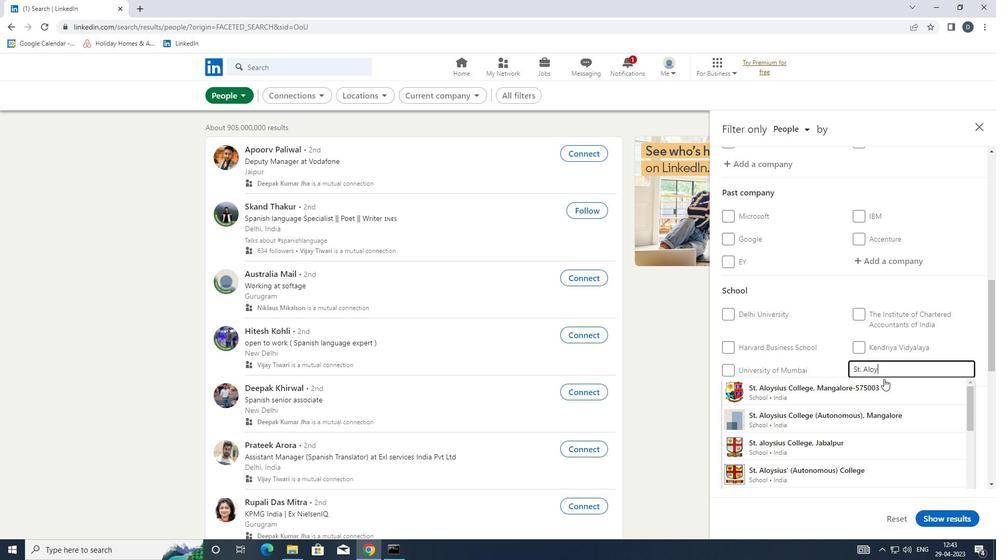 
Action: Mouse pressed left at (885, 388)
Screenshot: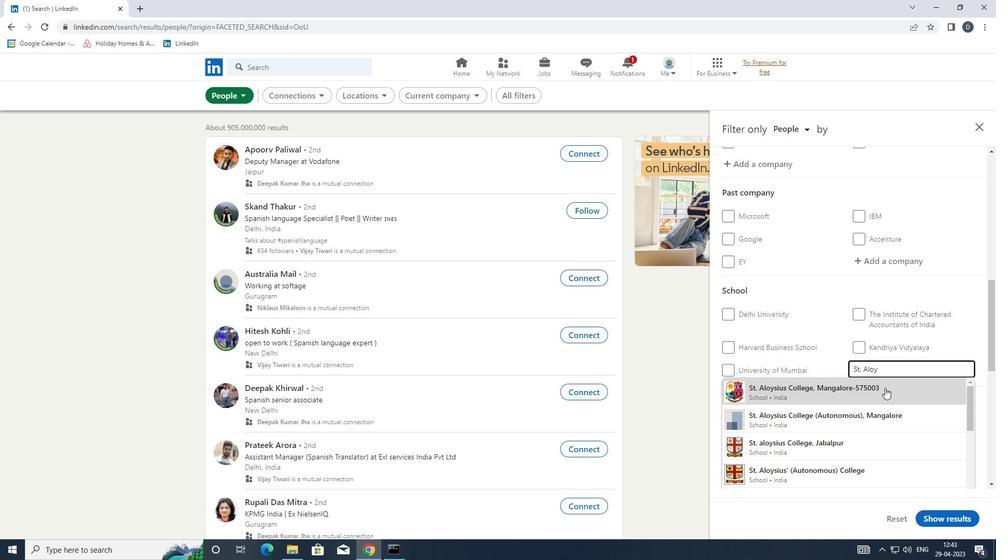 
Action: Mouse scrolled (885, 387) with delta (0, 0)
Screenshot: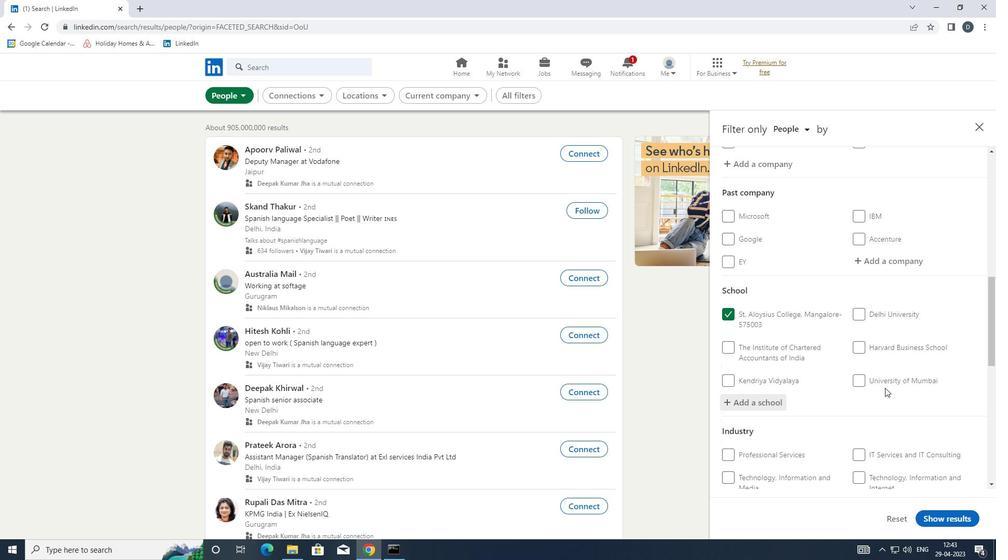 
Action: Mouse scrolled (885, 387) with delta (0, 0)
Screenshot: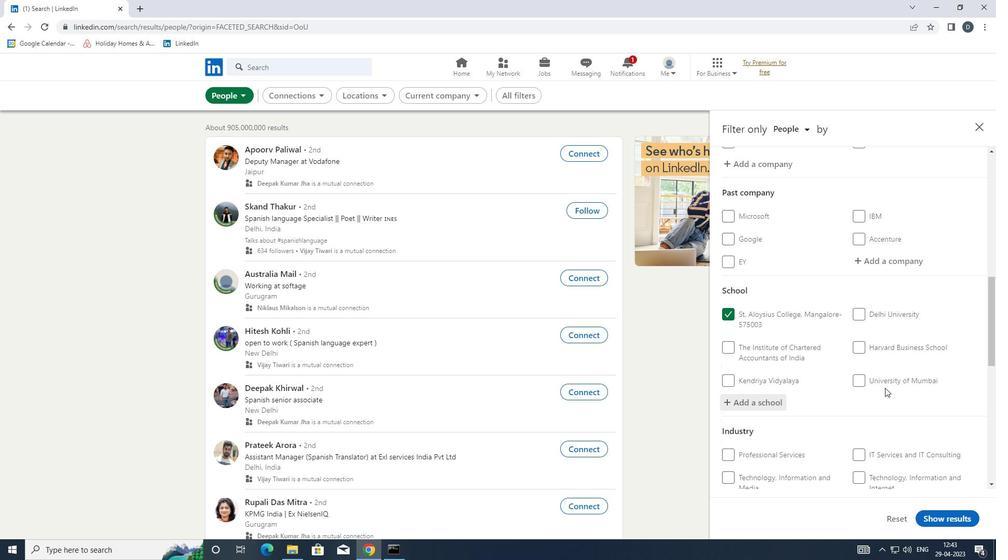 
Action: Mouse scrolled (885, 387) with delta (0, 0)
Screenshot: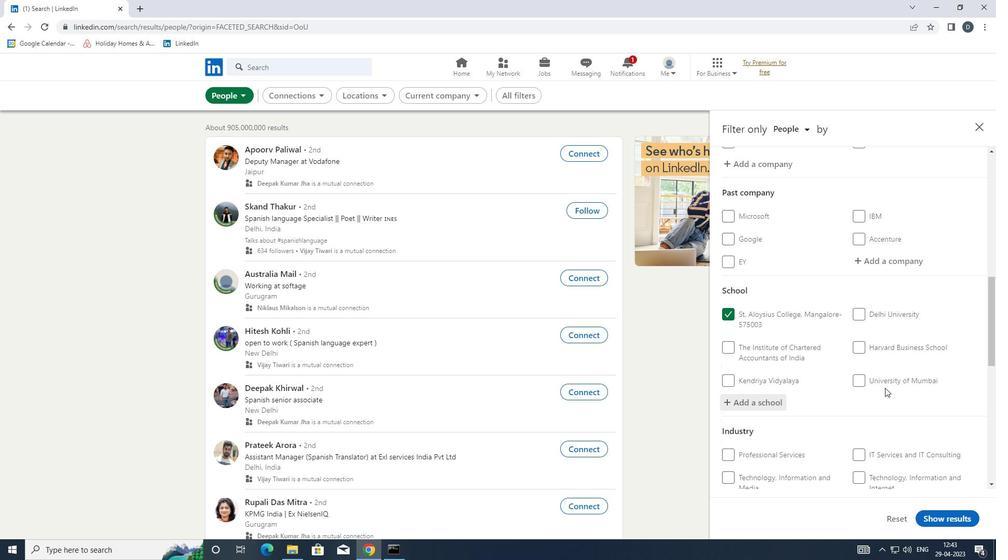 
Action: Mouse moved to (886, 360)
Screenshot: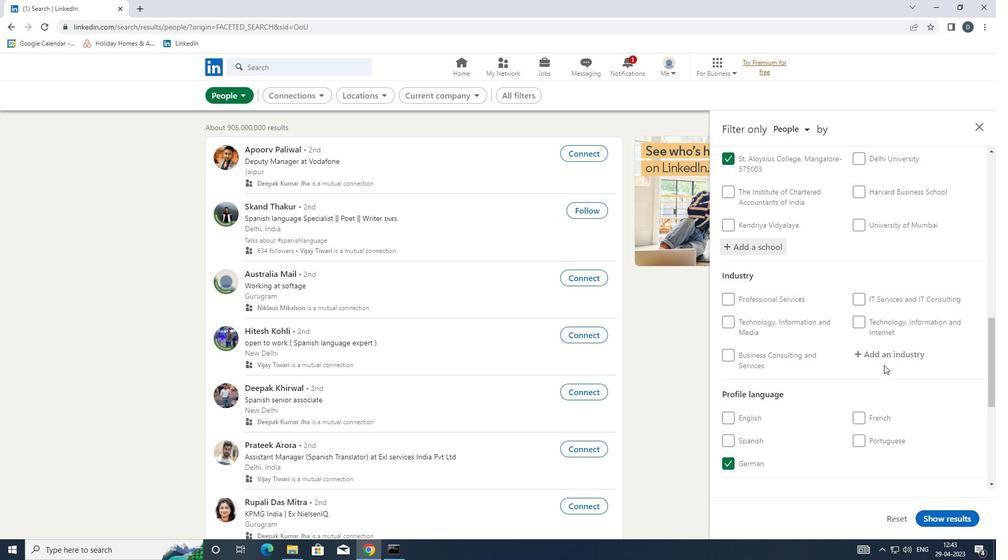 
Action: Mouse pressed left at (886, 360)
Screenshot: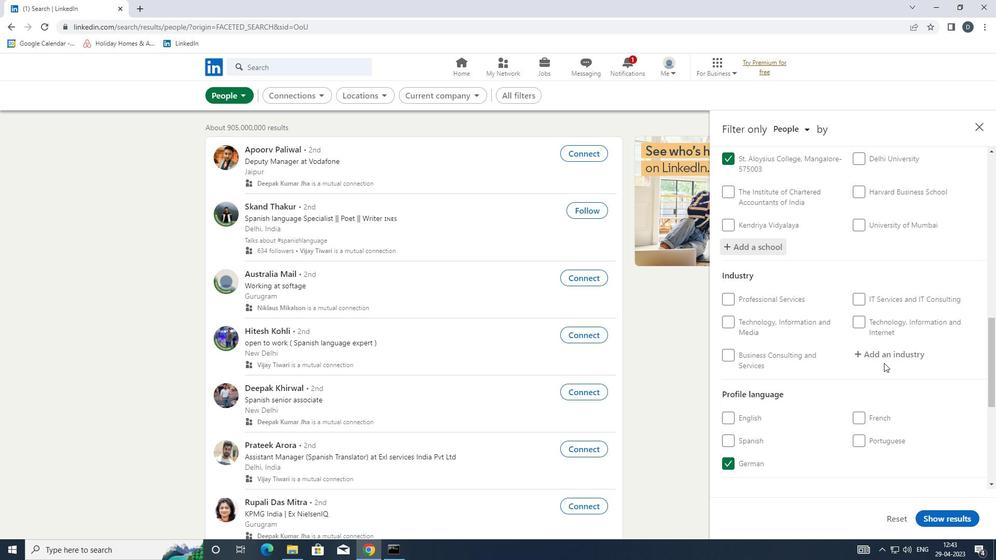 
Action: Mouse moved to (888, 358)
Screenshot: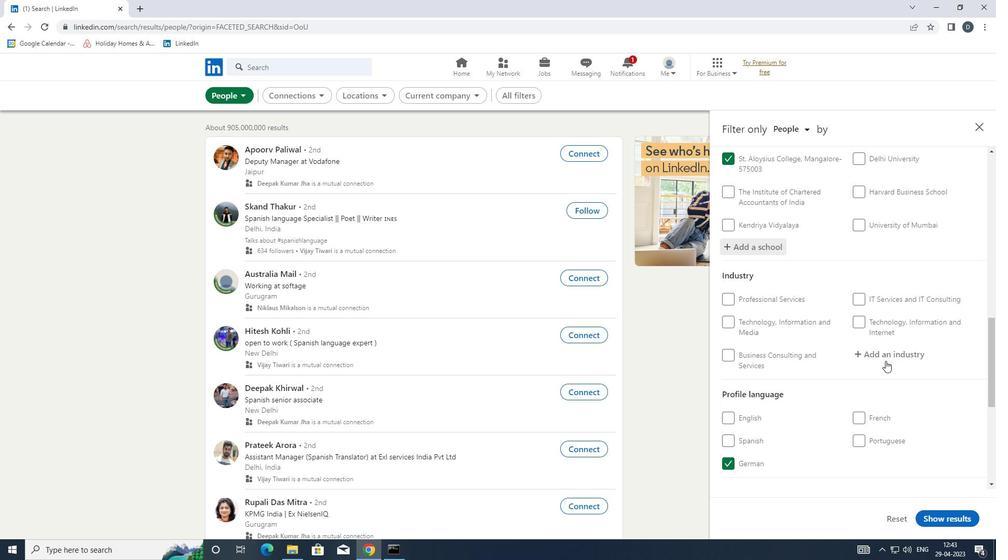 
Action: Mouse pressed left at (888, 358)
Screenshot: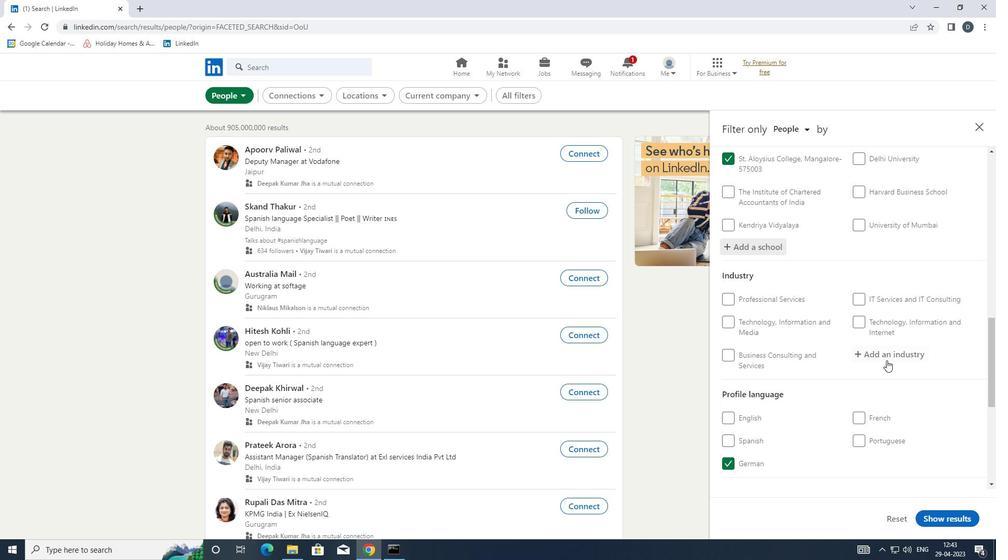 
Action: Mouse moved to (883, 351)
Screenshot: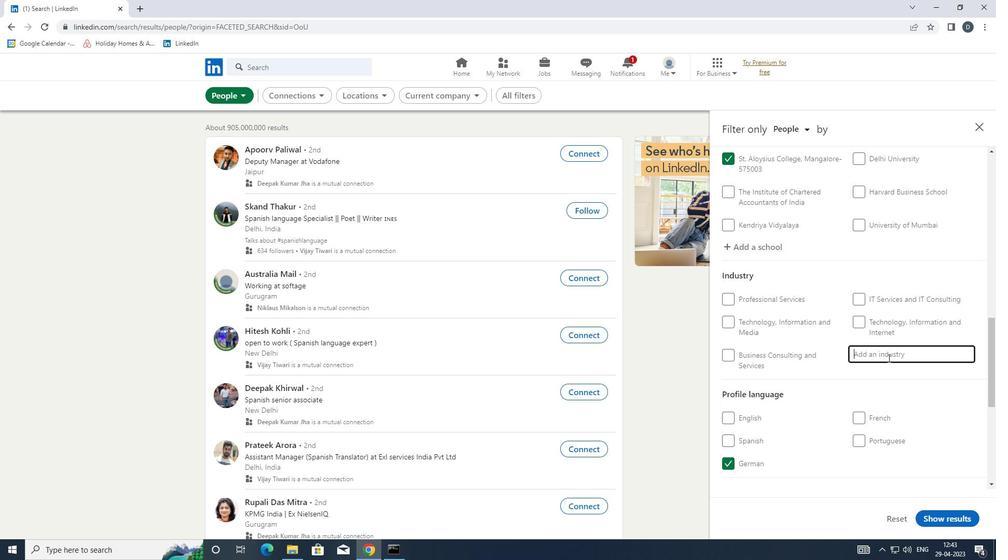 
Action: Key pressed <Key.shift>MOBILE<Key.space><Key.up><Key.enter>
Screenshot: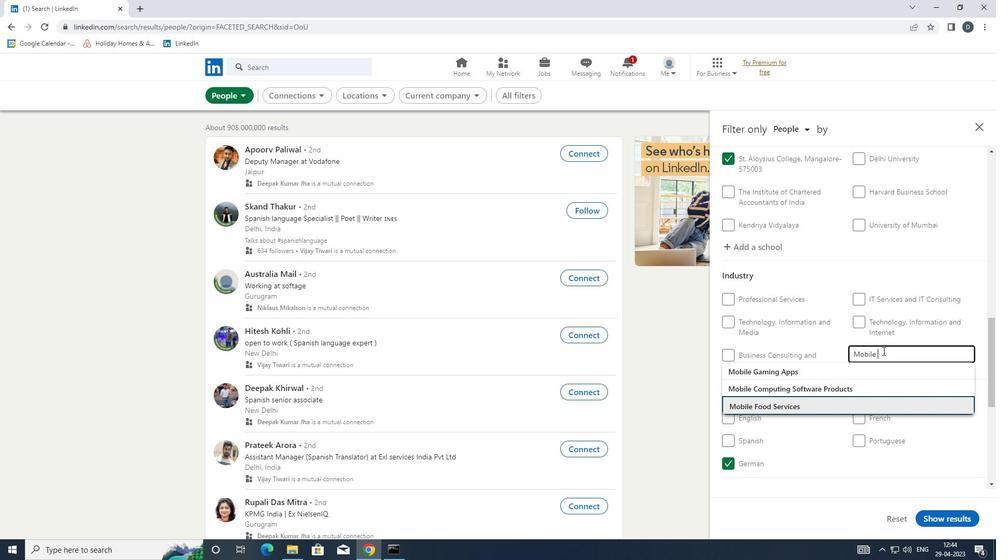 
Action: Mouse scrolled (883, 350) with delta (0, 0)
Screenshot: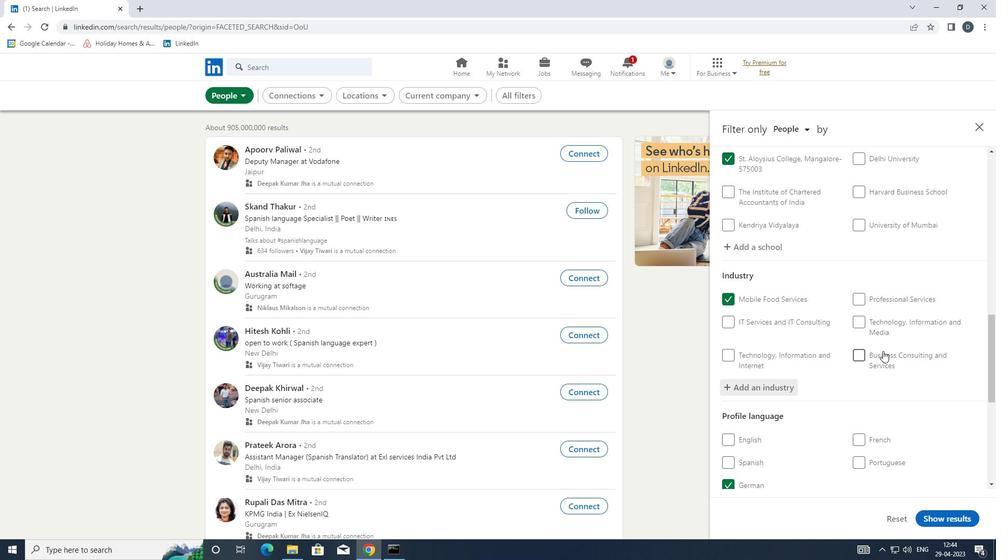 
Action: Mouse scrolled (883, 350) with delta (0, 0)
Screenshot: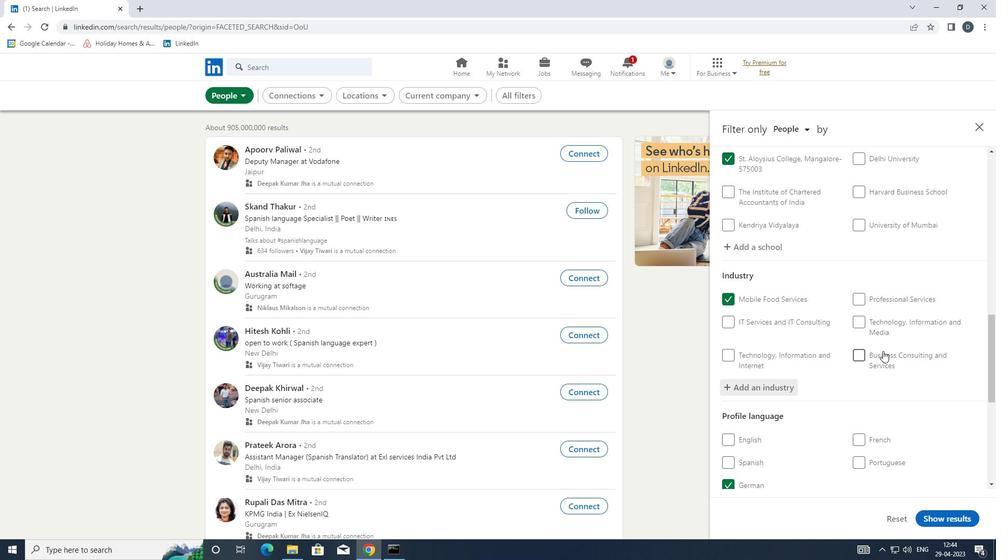 
Action: Mouse scrolled (883, 350) with delta (0, 0)
Screenshot: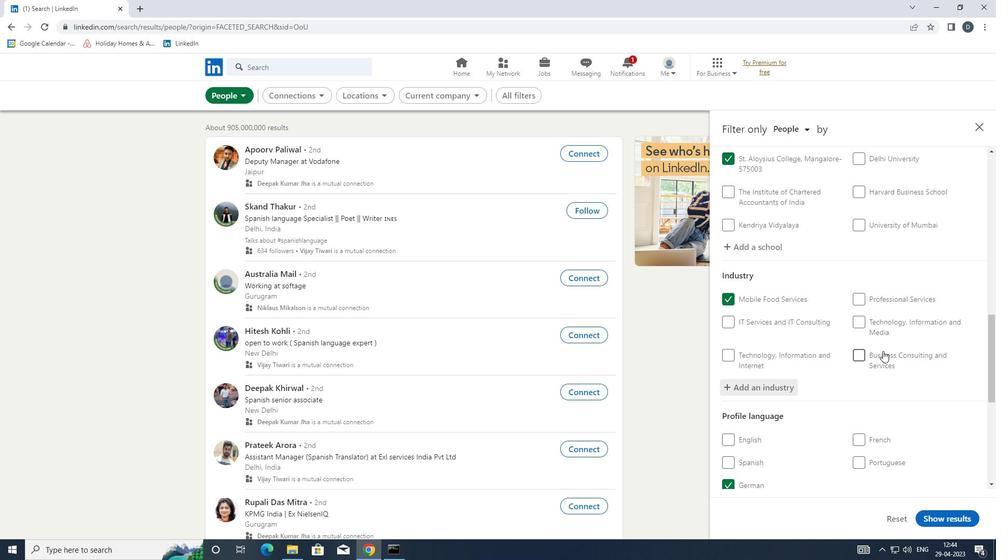 
Action: Mouse scrolled (883, 350) with delta (0, 0)
Screenshot: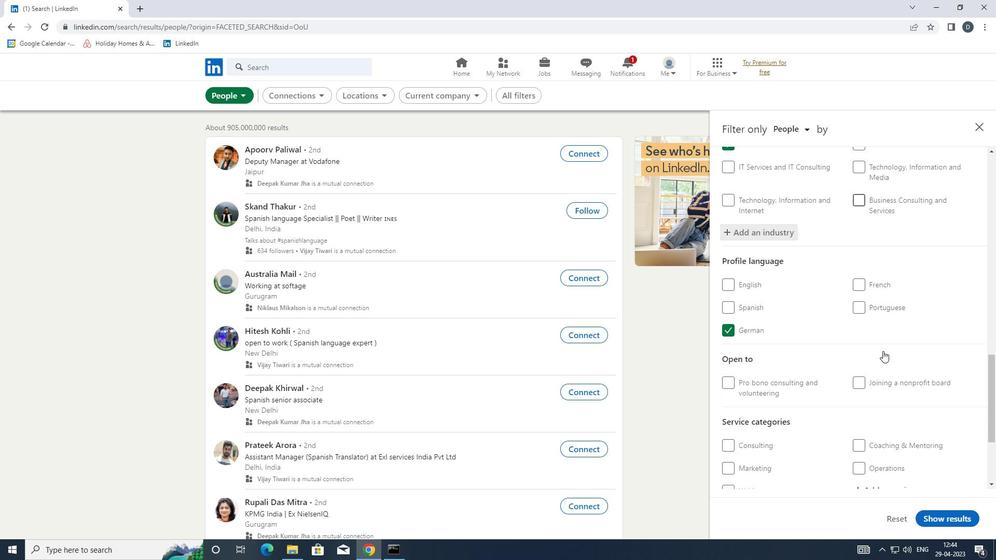 
Action: Mouse scrolled (883, 350) with delta (0, 0)
Screenshot: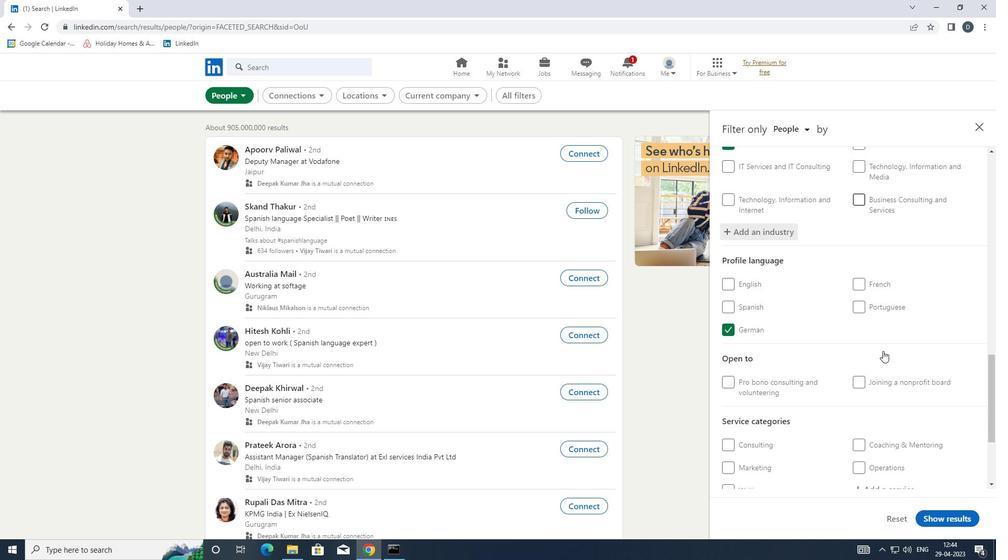 
Action: Mouse moved to (879, 386)
Screenshot: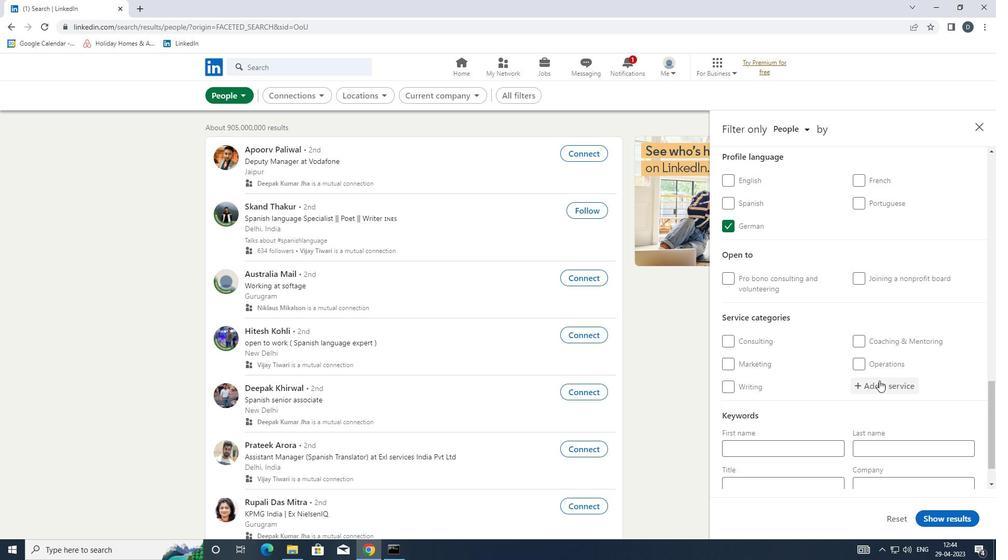 
Action: Mouse pressed left at (879, 386)
Screenshot: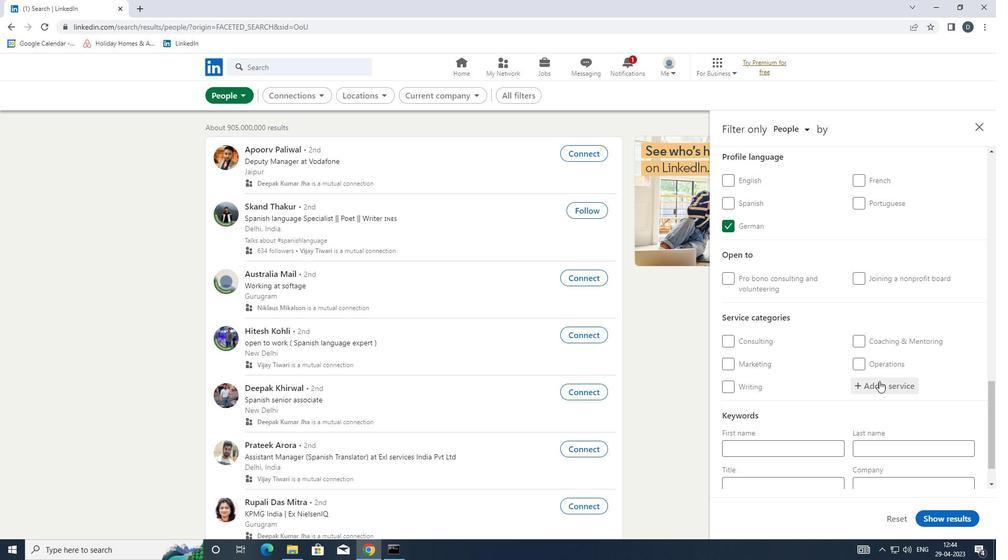 
Action: Key pressed <Key.shift>UX<Key.space><Key.shift>RE<Key.down><Key.enter>
Screenshot: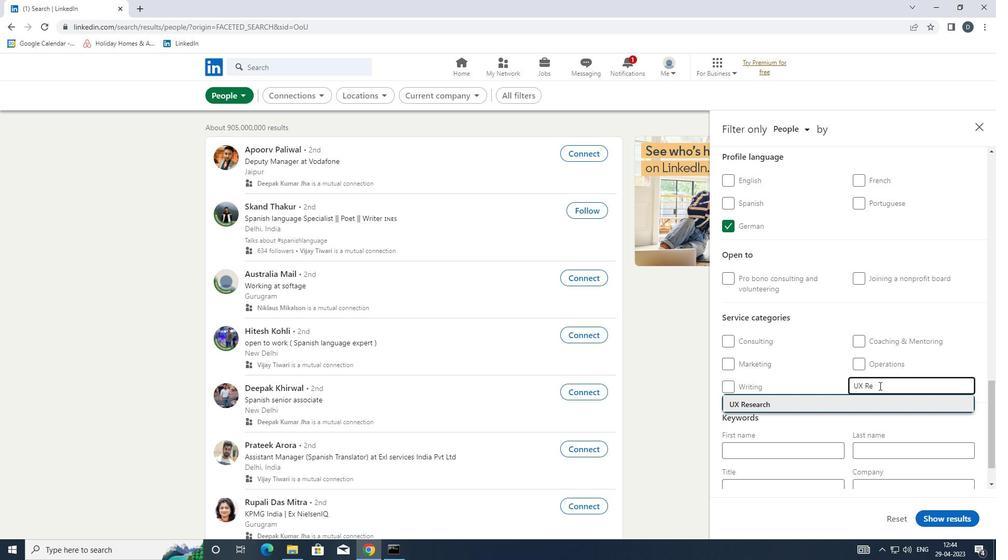 
Action: Mouse moved to (896, 378)
Screenshot: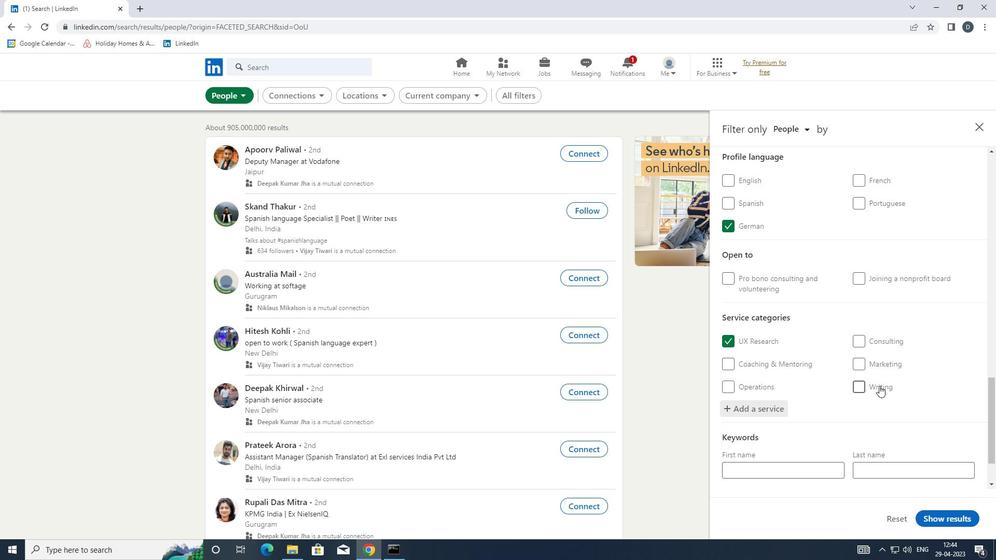 
Action: Mouse scrolled (896, 377) with delta (0, 0)
Screenshot: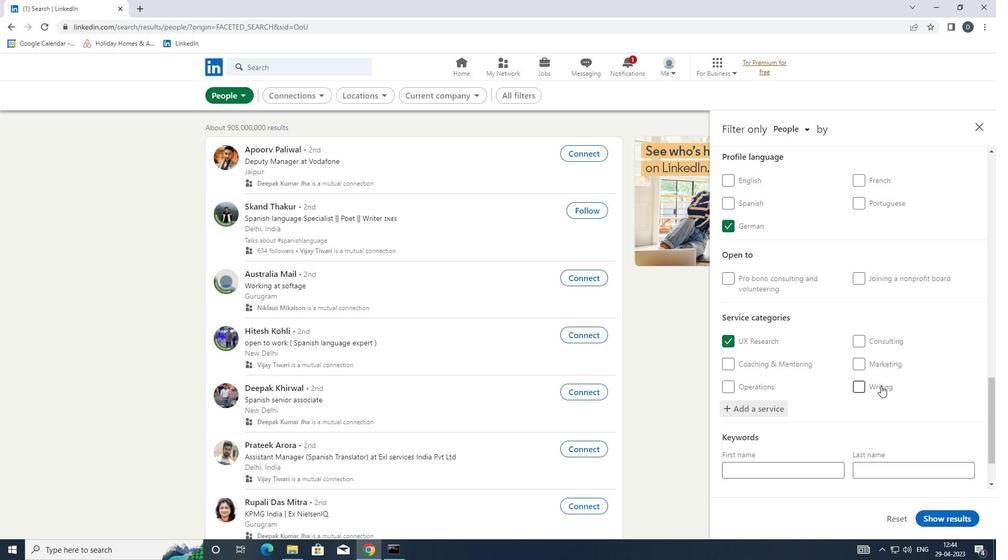 
Action: Mouse moved to (897, 380)
Screenshot: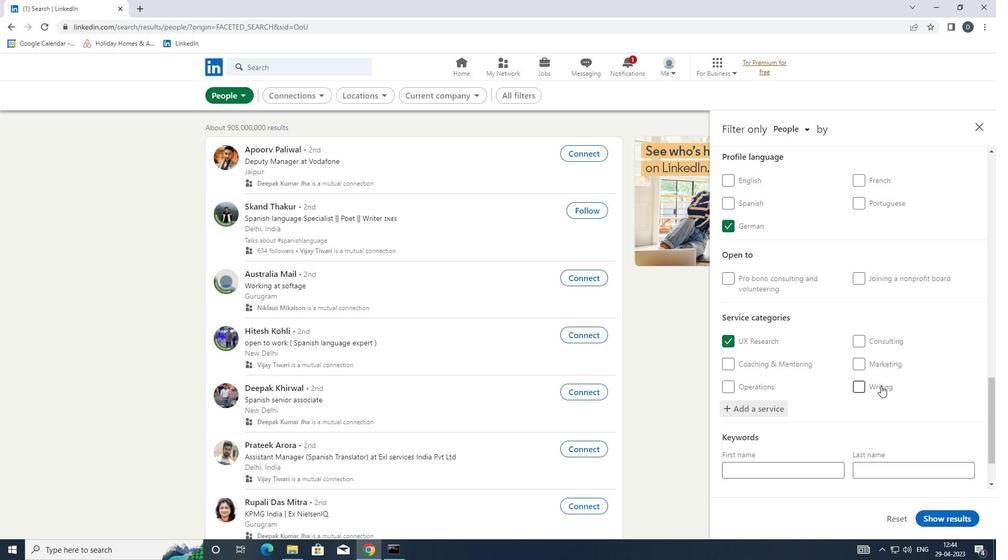 
Action: Mouse scrolled (897, 380) with delta (0, 0)
Screenshot: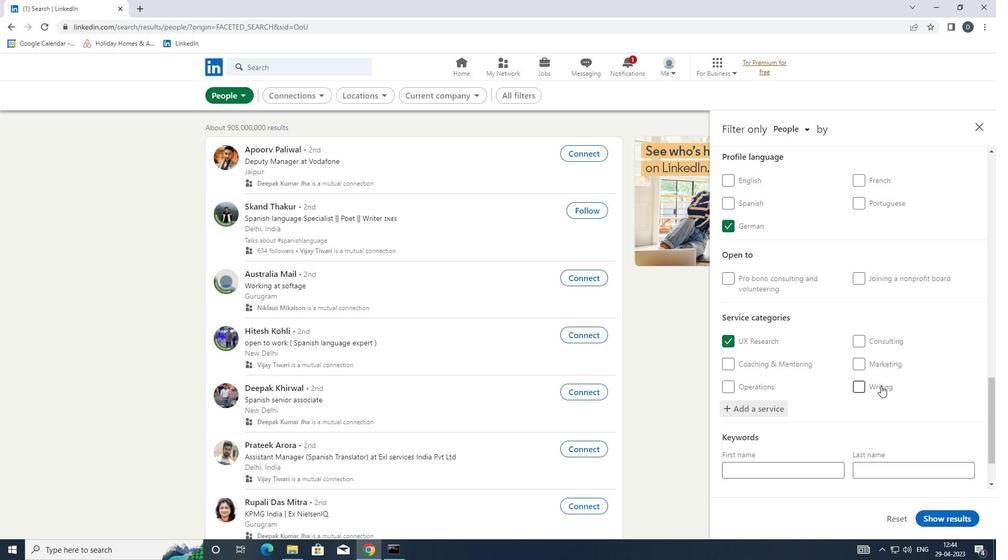 
Action: Mouse moved to (897, 382)
Screenshot: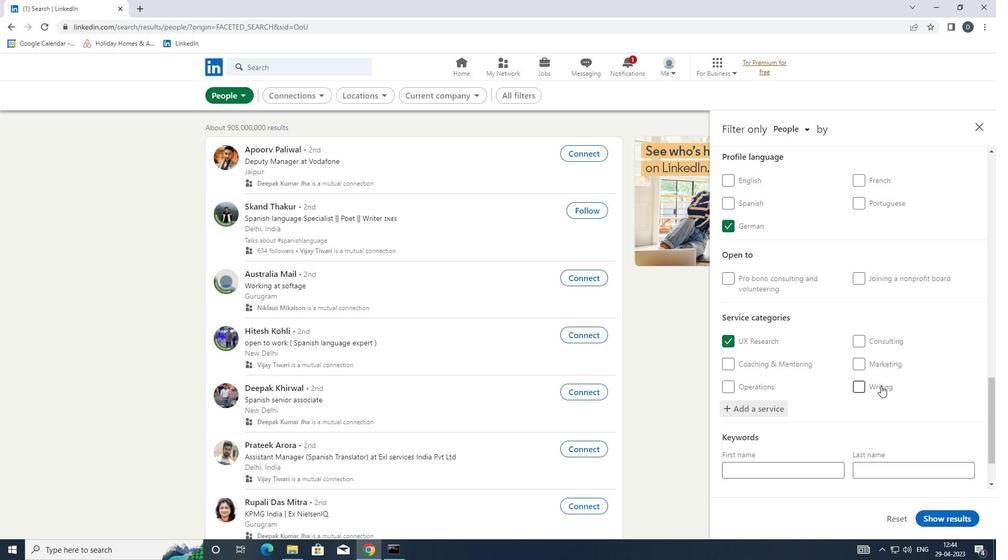 
Action: Mouse scrolled (897, 381) with delta (0, 0)
Screenshot: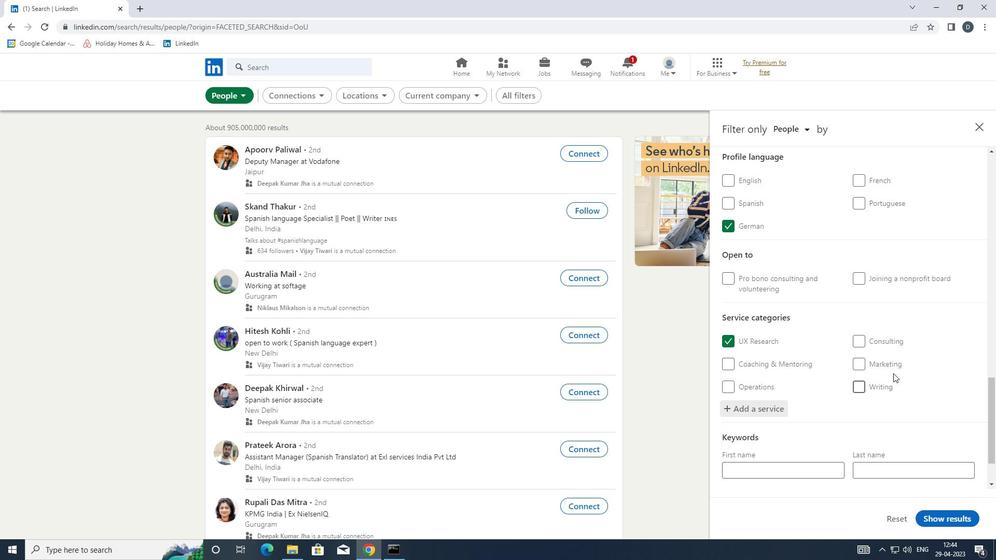 
Action: Mouse moved to (897, 383)
Screenshot: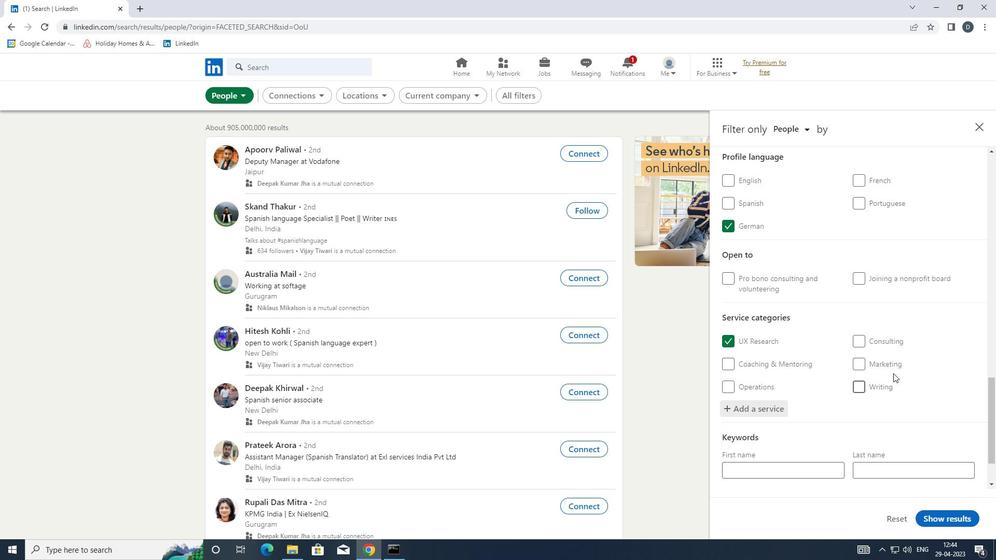 
Action: Mouse scrolled (897, 382) with delta (0, 0)
Screenshot: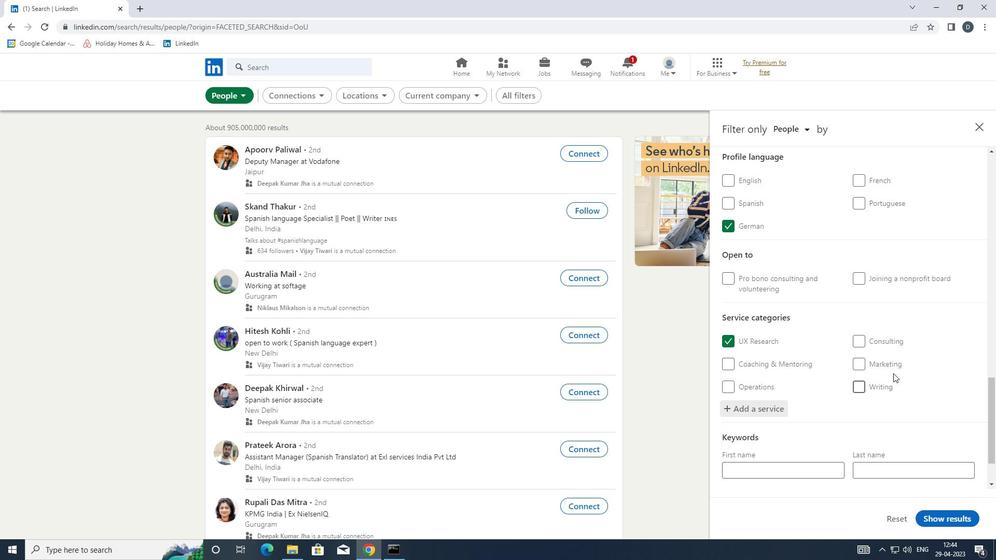 
Action: Mouse moved to (897, 384)
Screenshot: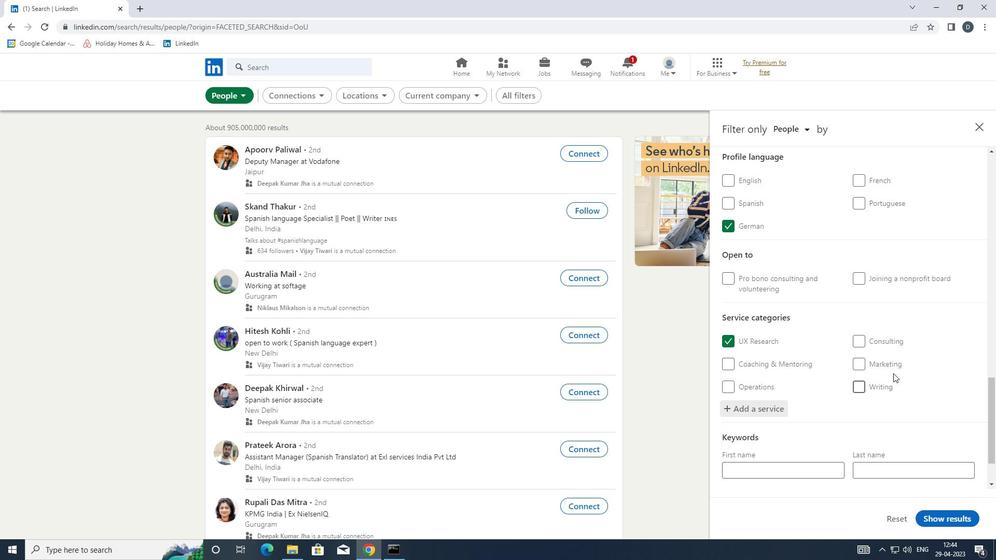 
Action: Mouse scrolled (897, 383) with delta (0, 0)
Screenshot: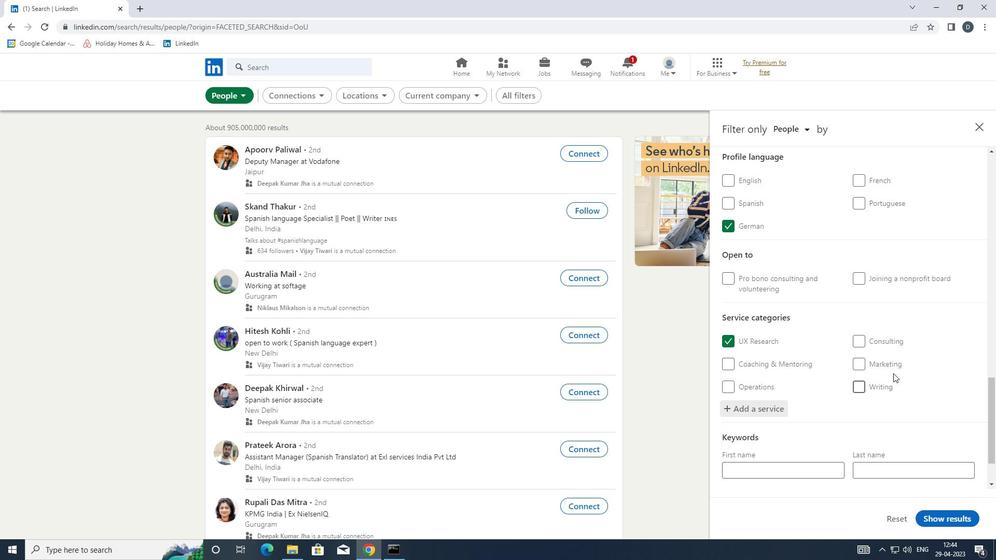 
Action: Mouse moved to (896, 384)
Screenshot: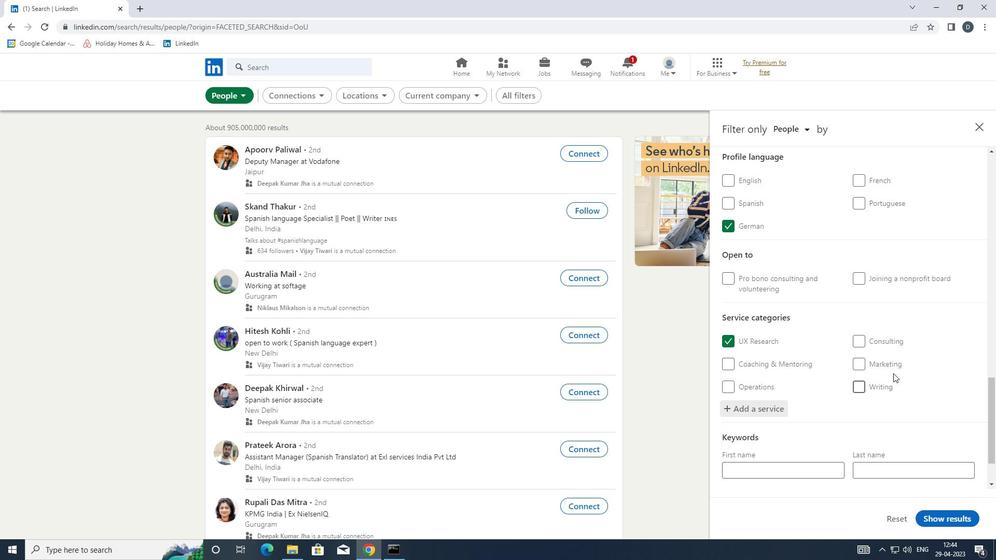 
Action: Mouse scrolled (896, 384) with delta (0, 0)
Screenshot: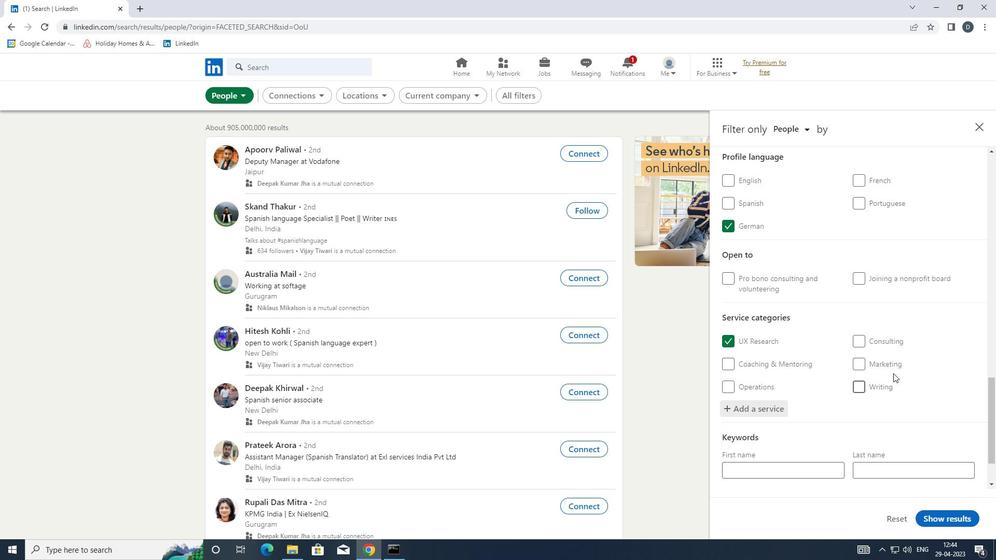 
Action: Mouse moved to (894, 385)
Screenshot: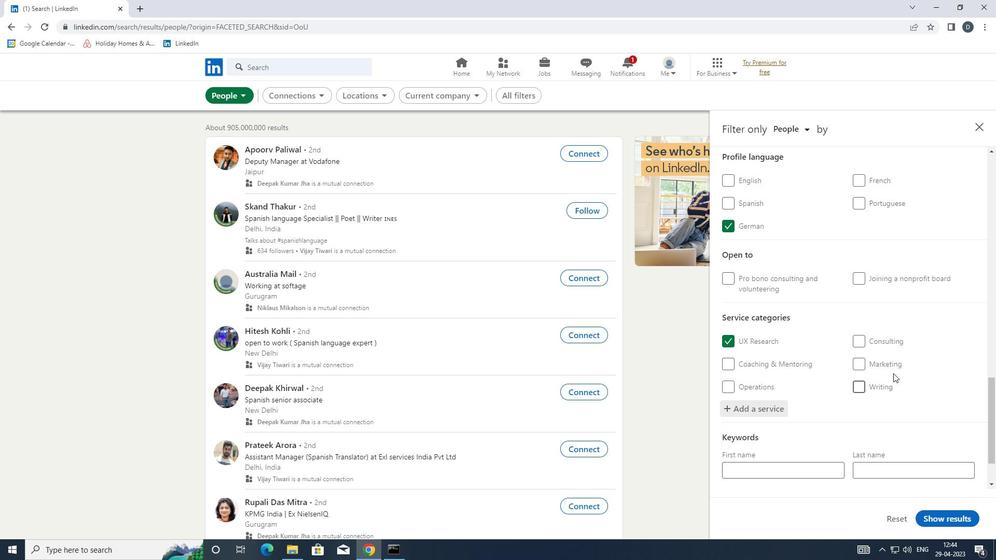 
Action: Mouse scrolled (894, 384) with delta (0, 0)
Screenshot: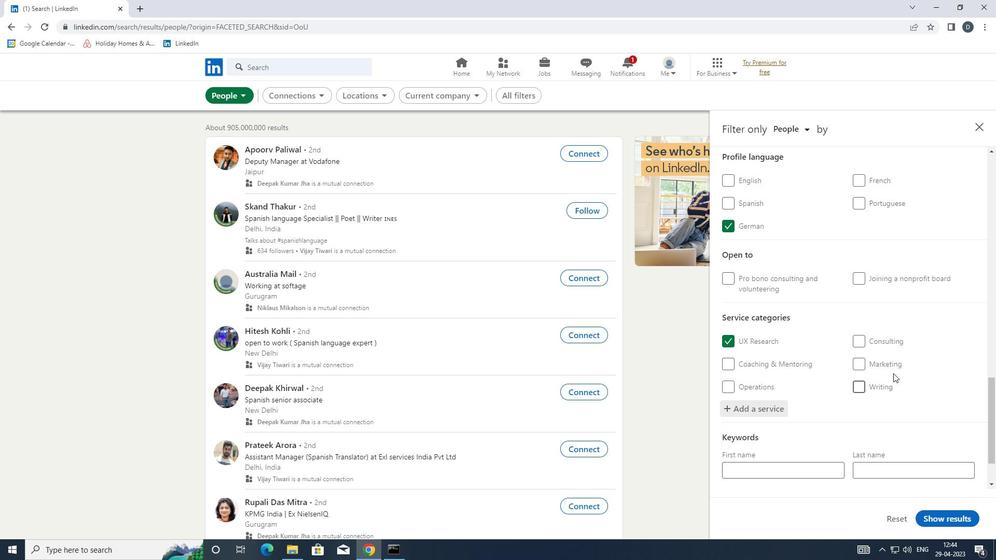 
Action: Mouse moved to (818, 442)
Screenshot: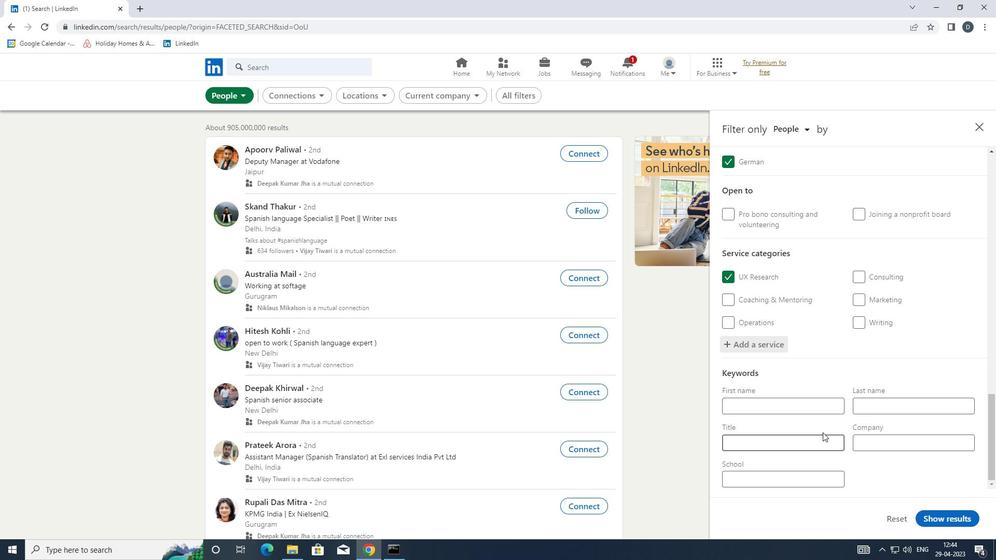 
Action: Mouse pressed left at (818, 442)
Screenshot: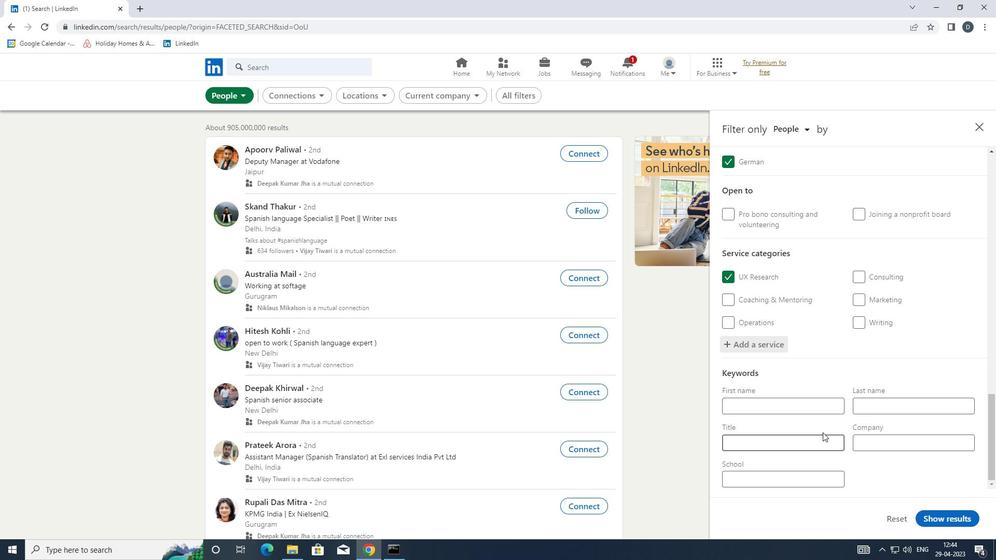 
Action: Key pressed <Key.shift>DES<Key.backspace><Key.backspace><Key.backspace><Key.backspace><Key.shift>FRONT<Key.space><Key.shift>DESK<Key.space><Key.shift>ASSOCIATE
Screenshot: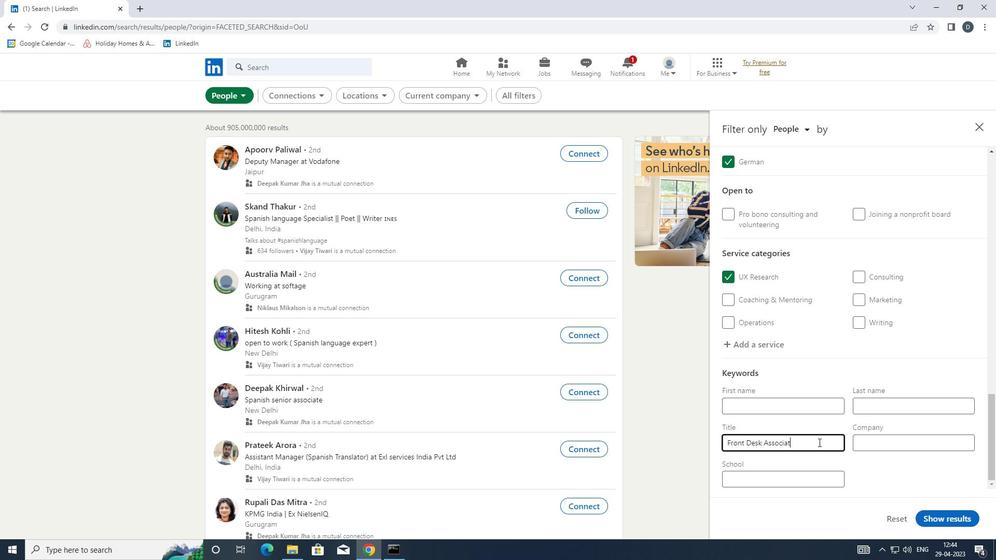 
Action: Mouse moved to (938, 521)
Screenshot: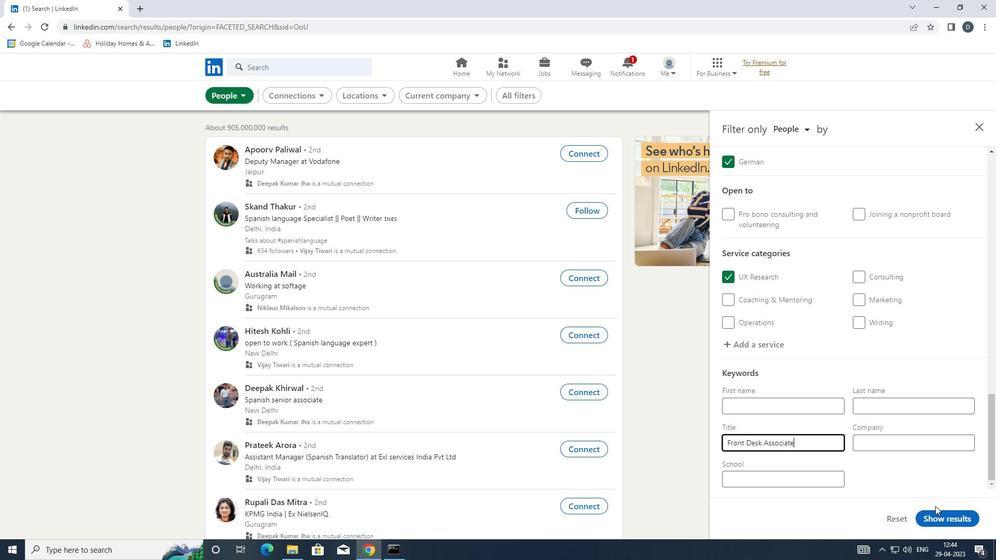 
Action: Mouse pressed left at (938, 521)
Screenshot: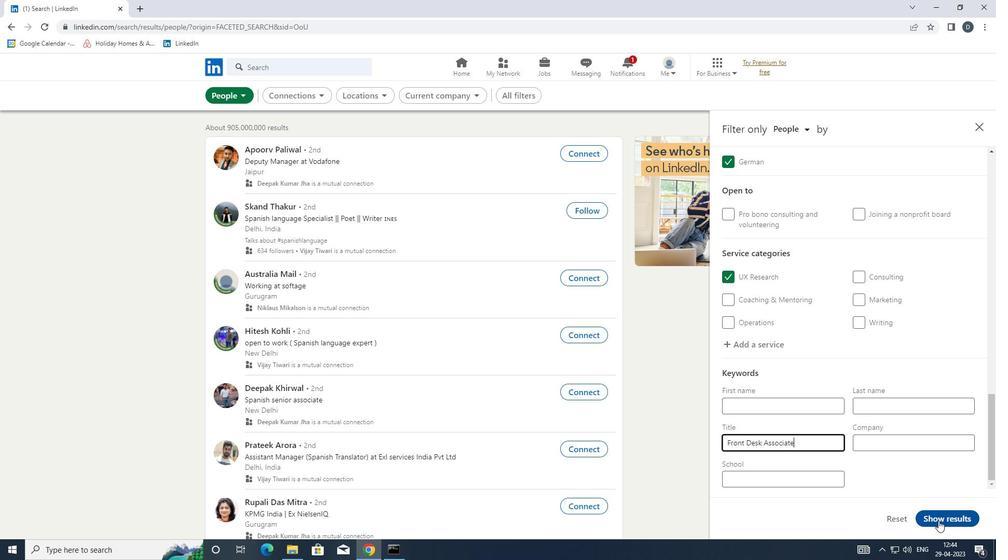 
Action: Mouse moved to (873, 401)
Screenshot: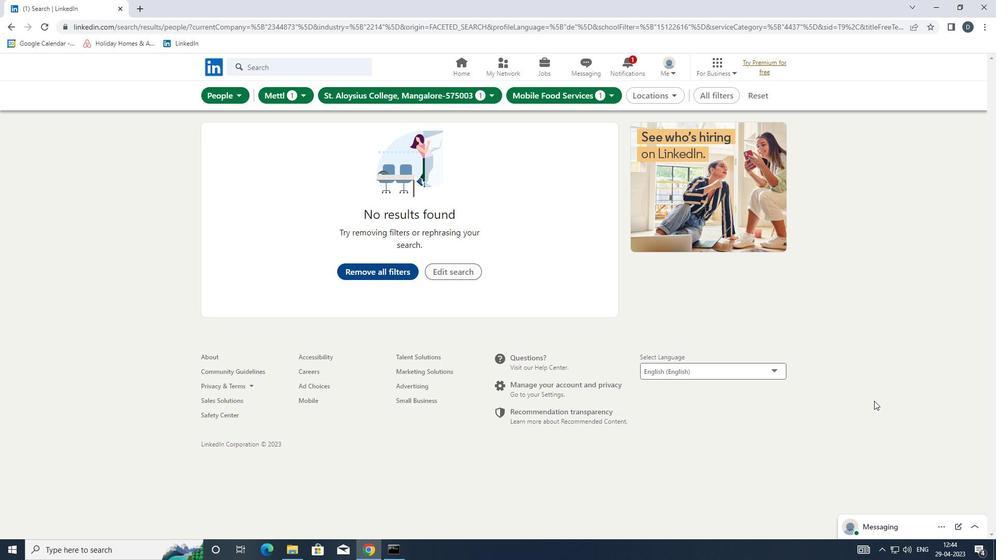 
